 Task: Search one way flight ticket for 2 adults, 4 children and 1 infant on lap in business from Arcata/eureka: California Redwood Coast-humboldt County Airport to Rock Springs: Southwest Wyoming Regional Airport (rock Springs Sweetwater County Airport) on 8-5-2023. Choice of flights is United. Number of bags: 8 checked bags. Price is upto 20000. Outbound departure time preference is 7:00.
Action: Mouse moved to (316, 137)
Screenshot: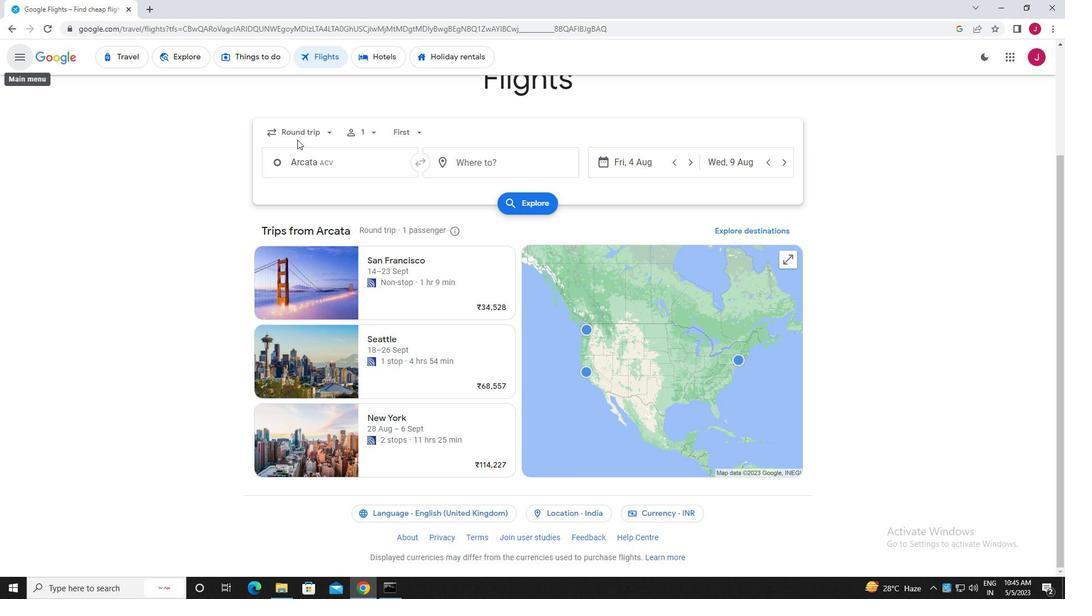 
Action: Mouse pressed left at (316, 137)
Screenshot: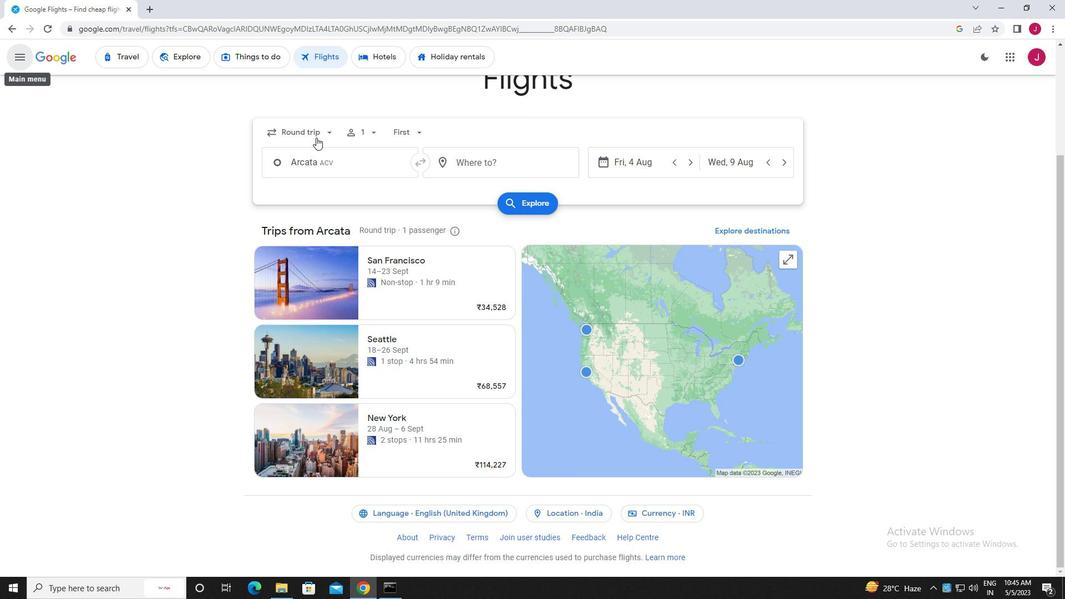 
Action: Mouse moved to (311, 180)
Screenshot: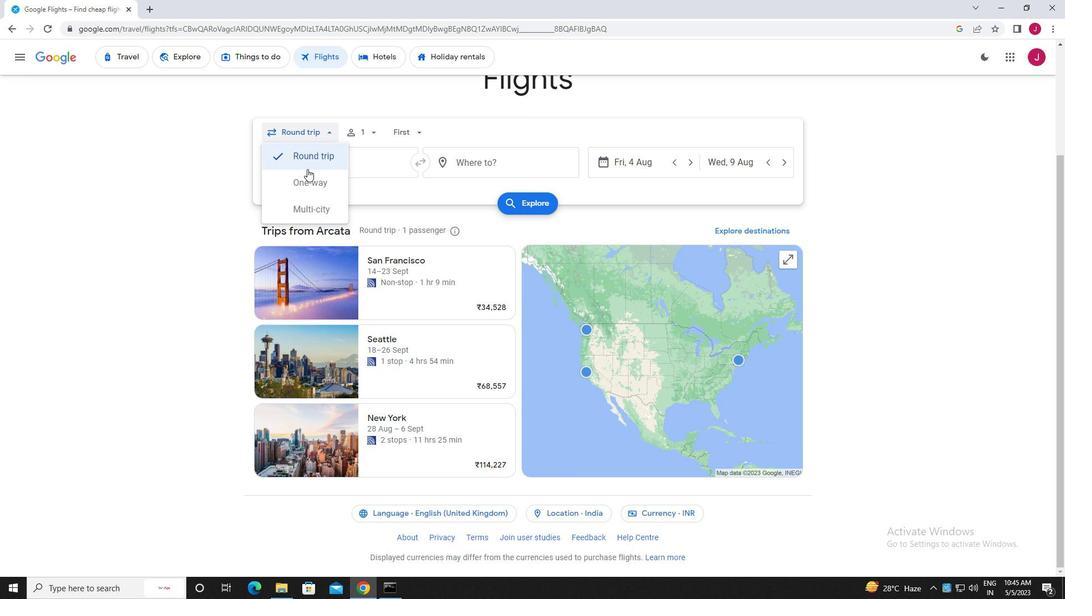 
Action: Mouse pressed left at (311, 180)
Screenshot: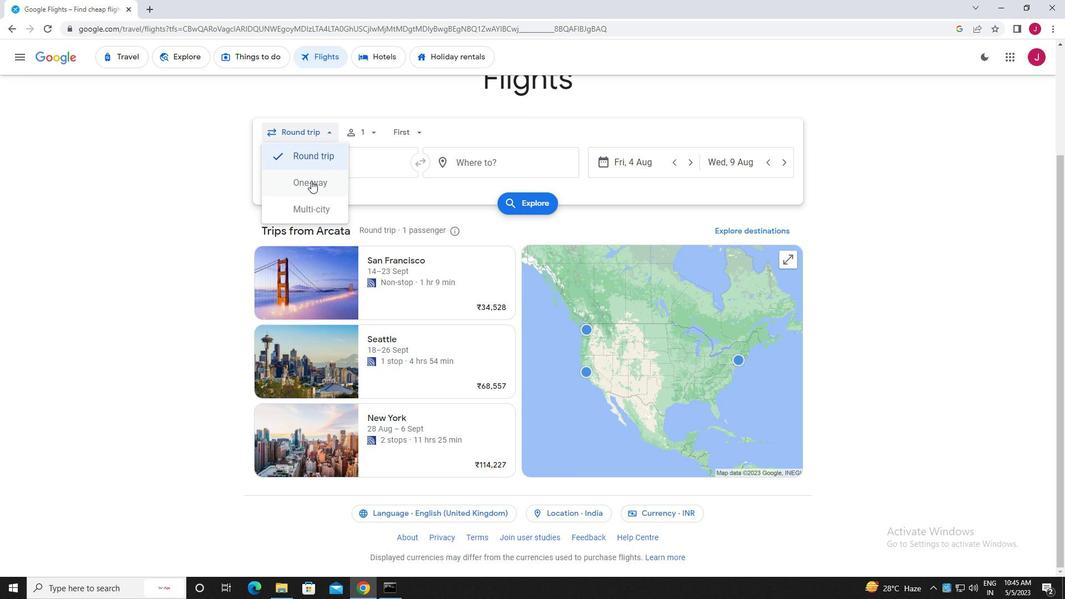 
Action: Mouse moved to (364, 135)
Screenshot: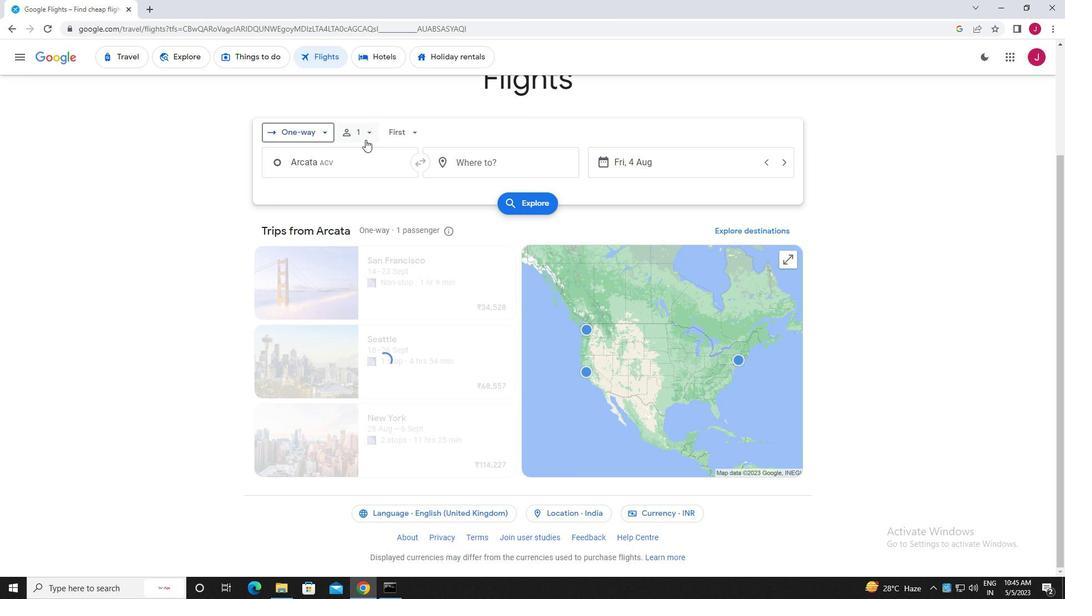 
Action: Mouse pressed left at (364, 135)
Screenshot: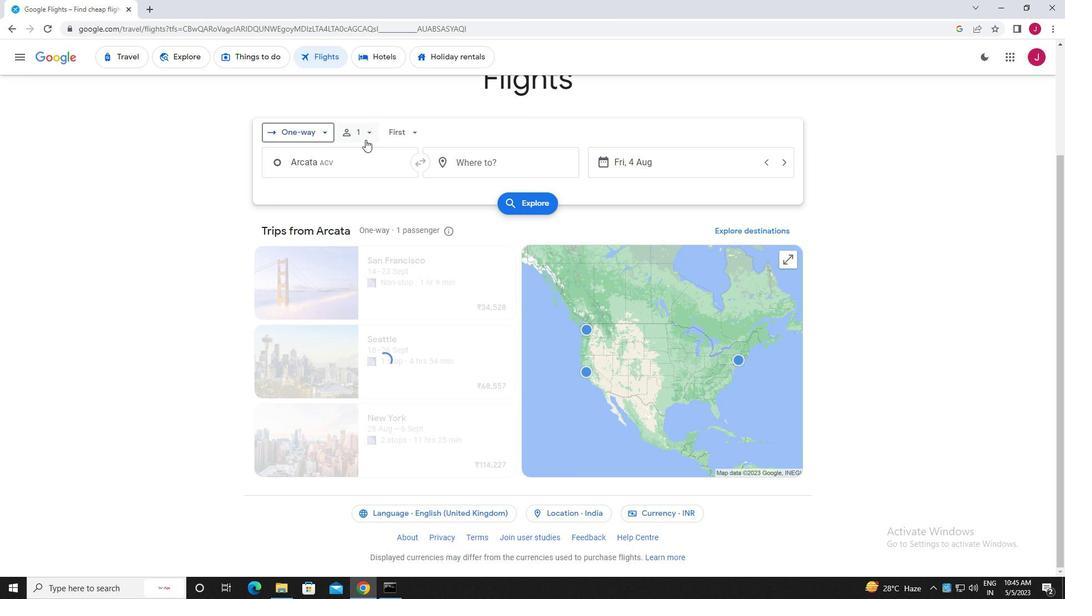 
Action: Mouse moved to (453, 160)
Screenshot: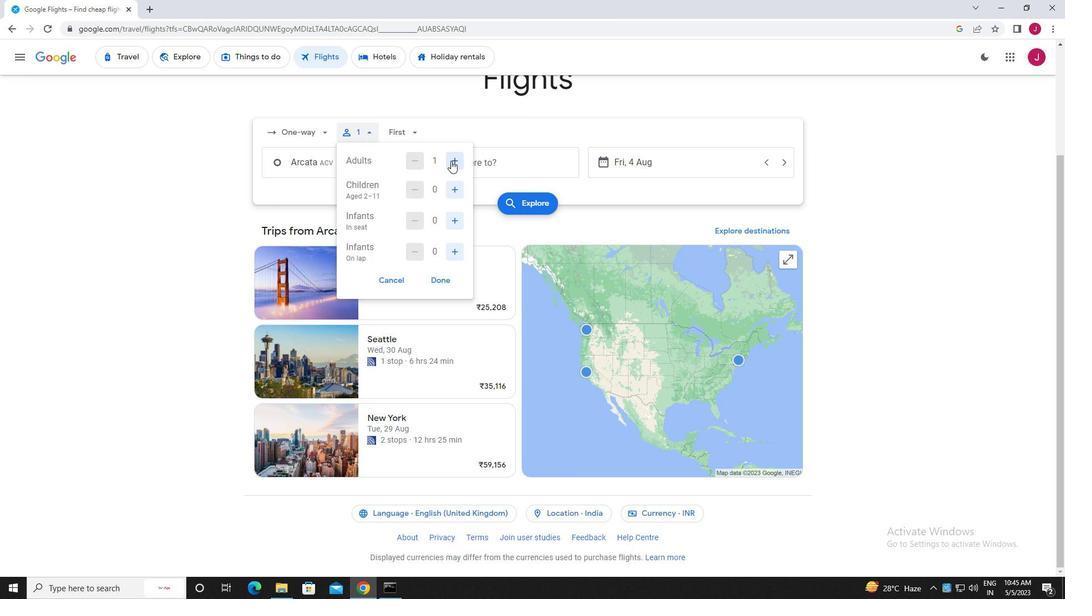 
Action: Mouse pressed left at (453, 160)
Screenshot: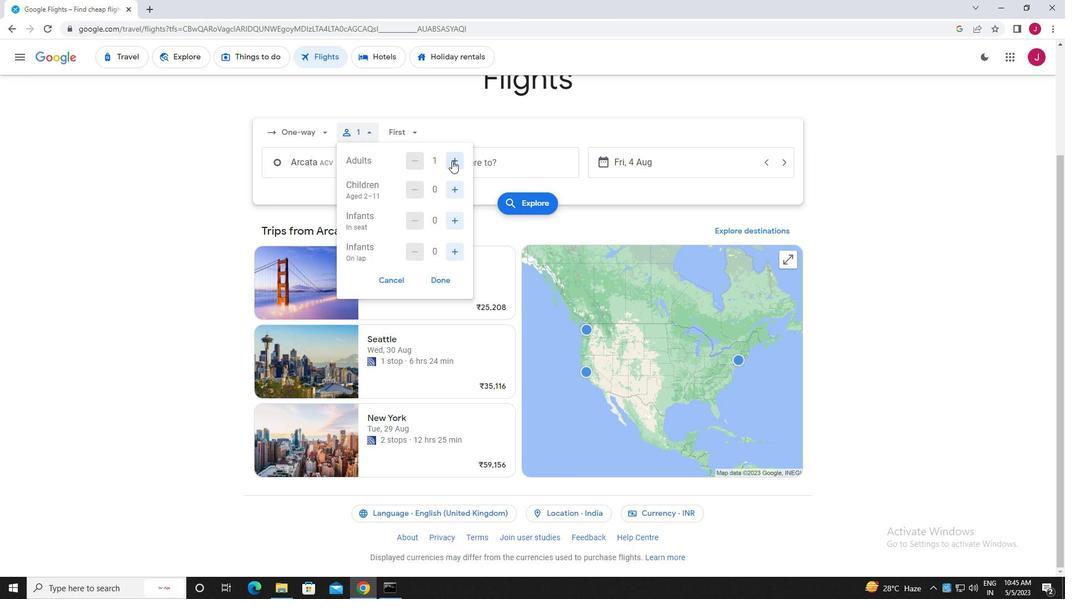 
Action: Mouse moved to (456, 187)
Screenshot: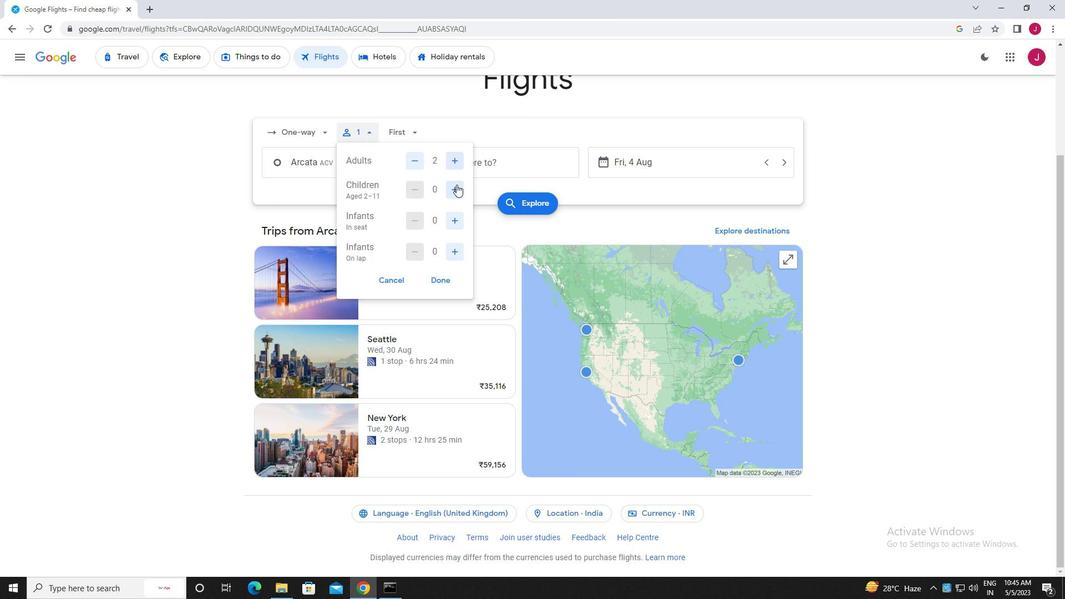 
Action: Mouse pressed left at (456, 187)
Screenshot: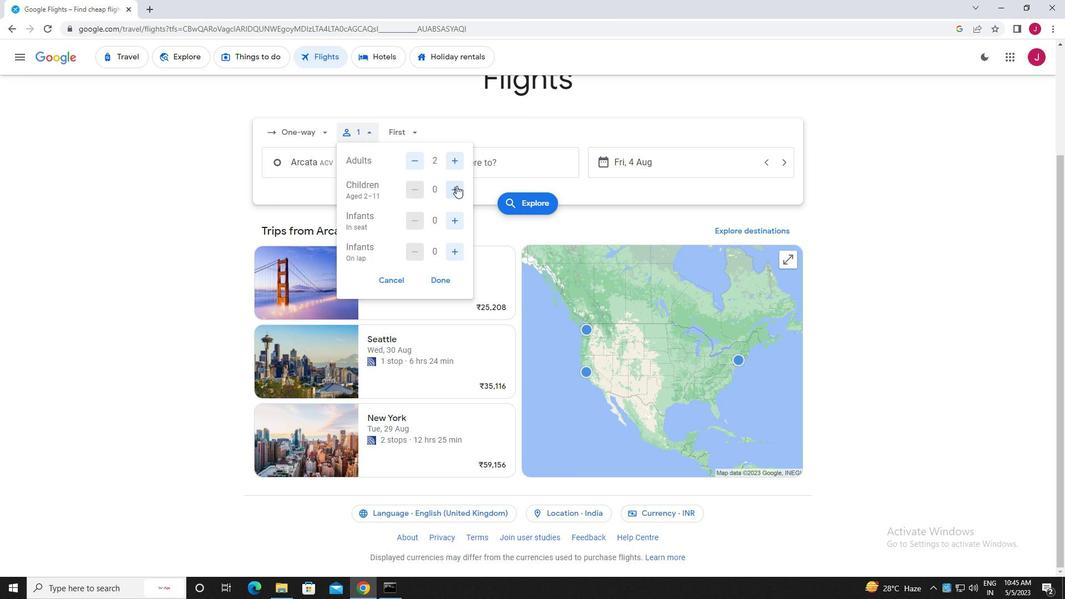 
Action: Mouse pressed left at (456, 187)
Screenshot: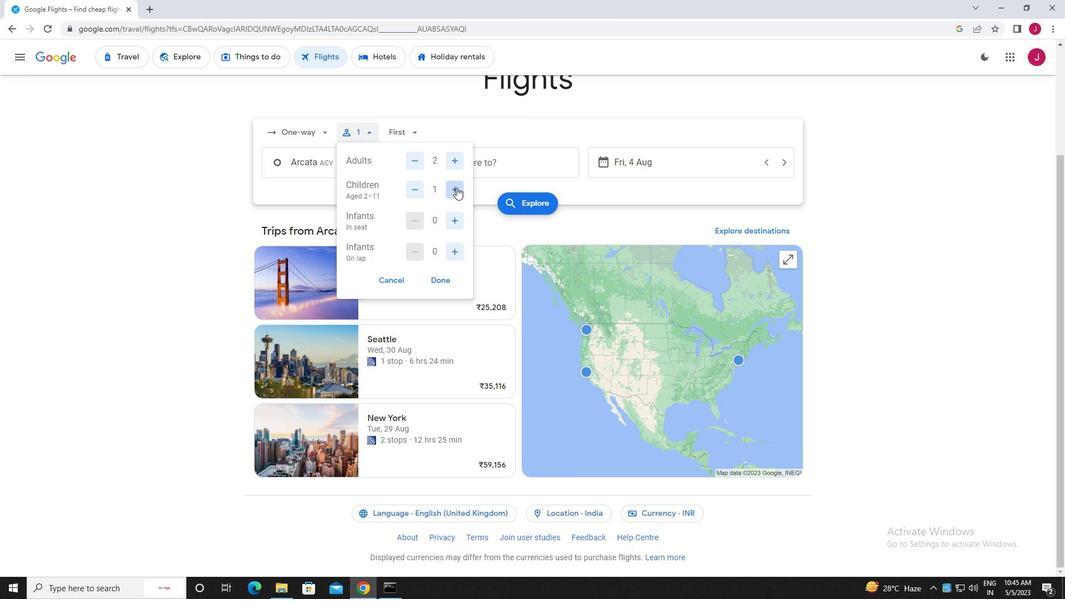 
Action: Mouse pressed left at (456, 187)
Screenshot: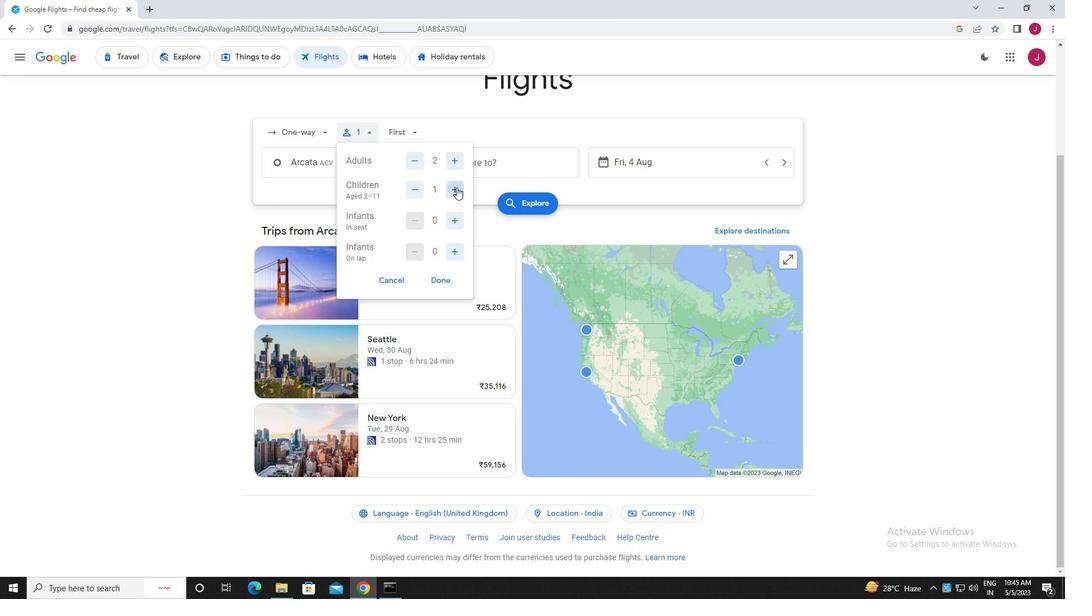 
Action: Mouse pressed left at (456, 187)
Screenshot: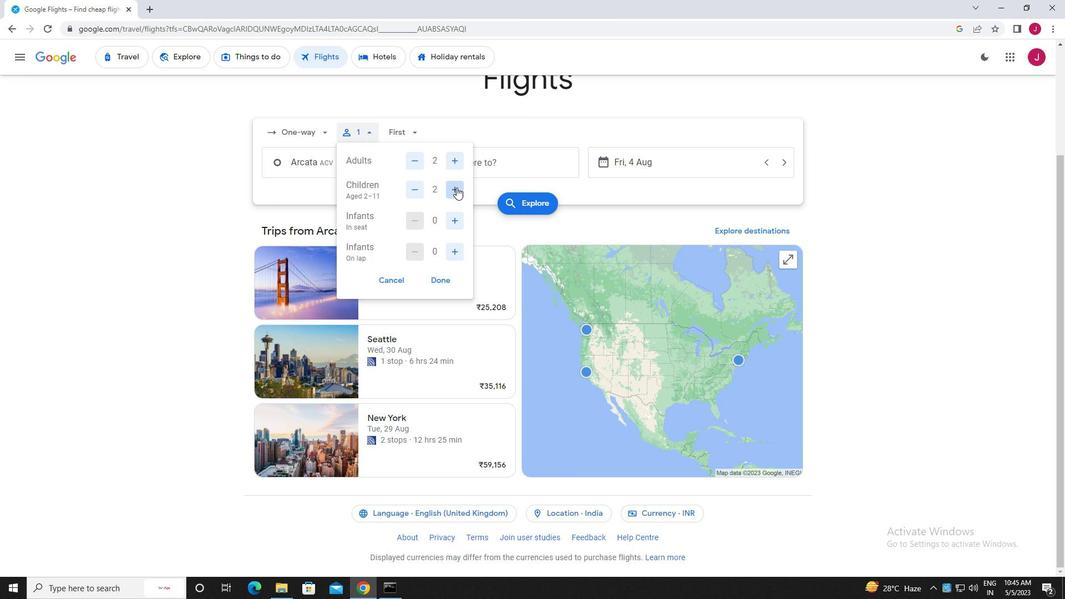 
Action: Mouse moved to (449, 252)
Screenshot: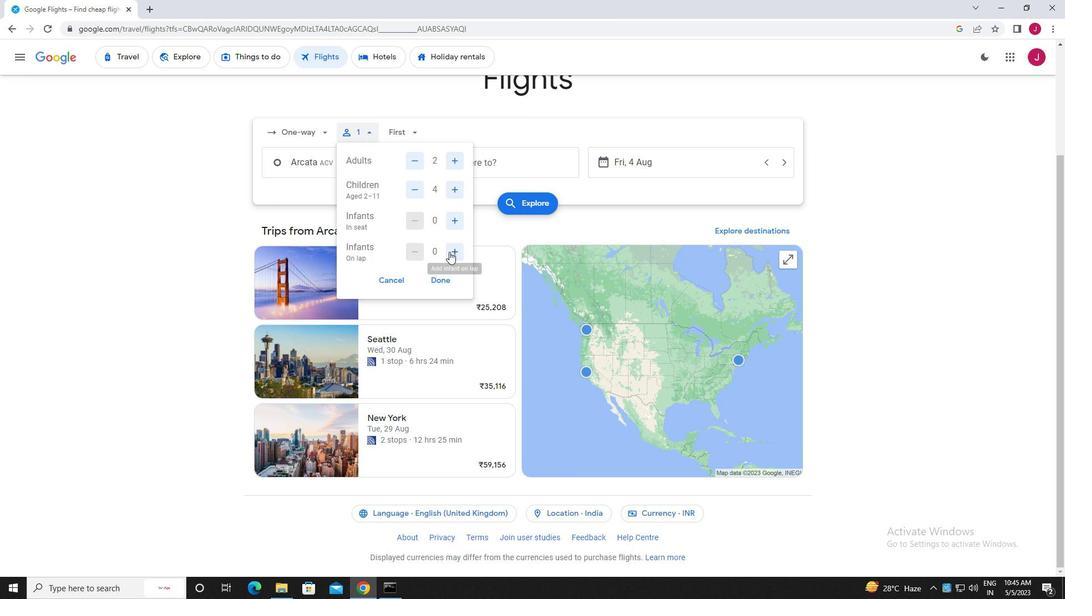 
Action: Mouse pressed left at (449, 252)
Screenshot: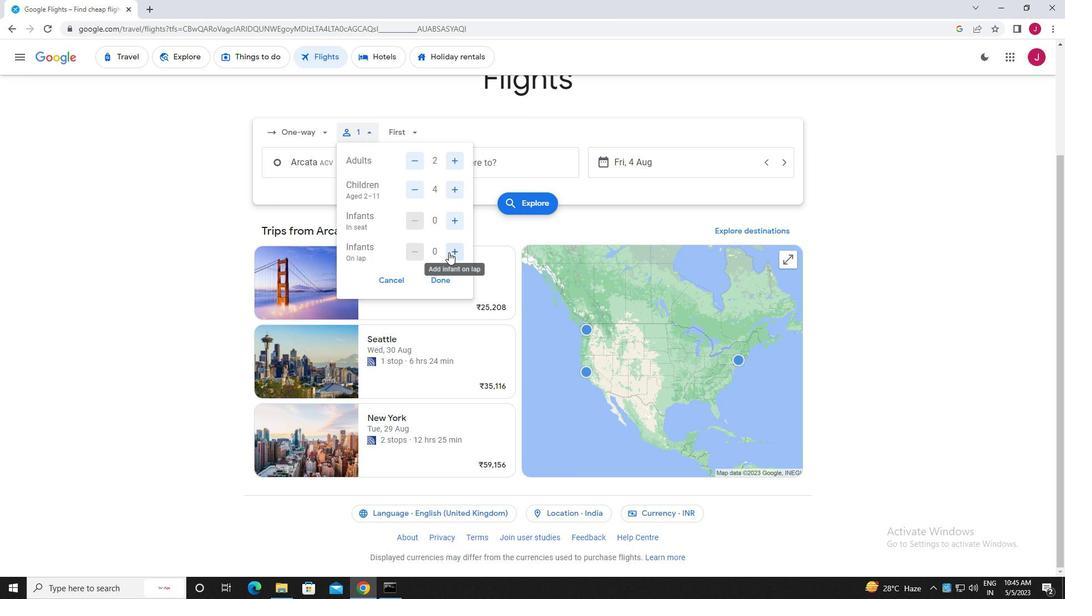 
Action: Mouse moved to (445, 281)
Screenshot: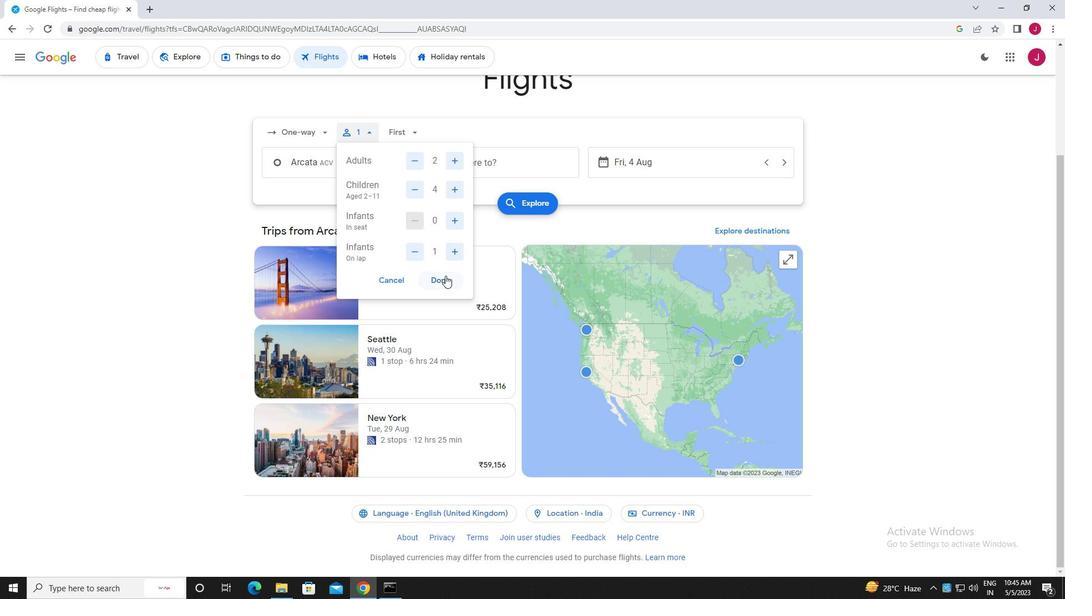 
Action: Mouse pressed left at (445, 281)
Screenshot: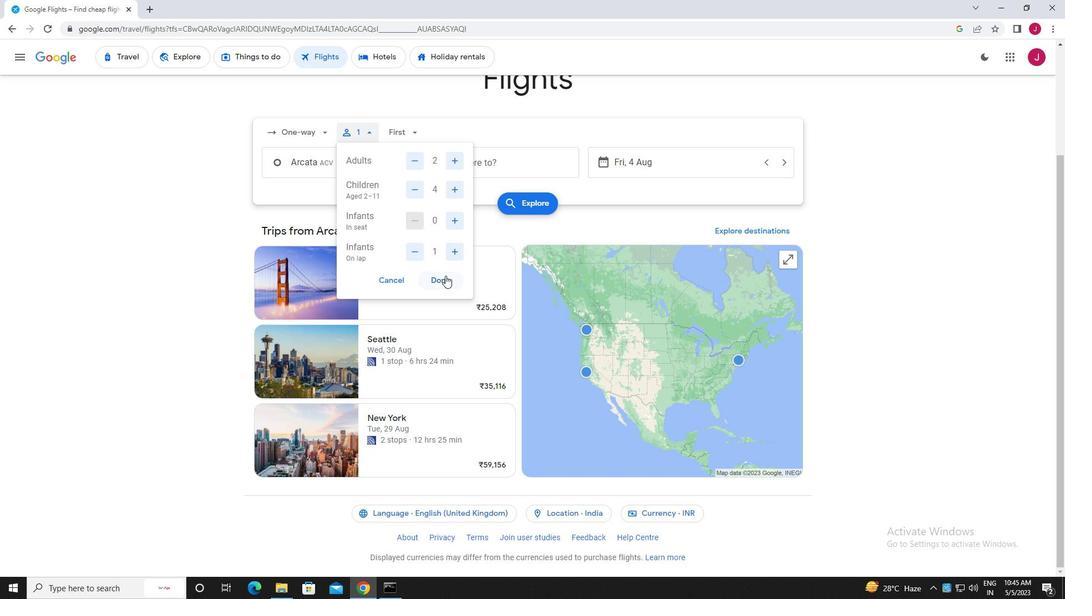 
Action: Mouse moved to (415, 129)
Screenshot: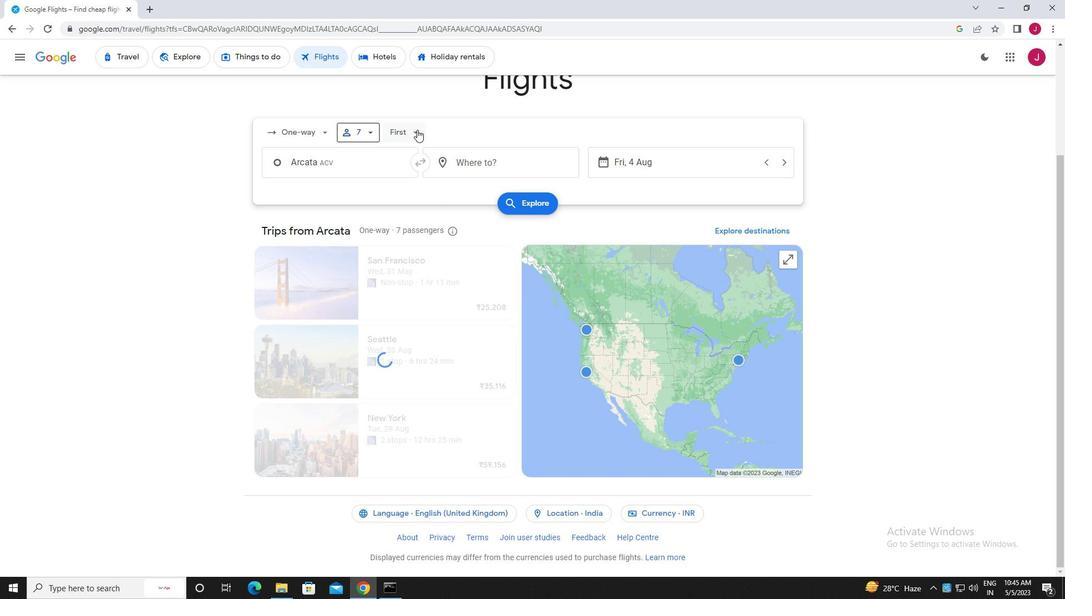 
Action: Mouse pressed left at (415, 129)
Screenshot: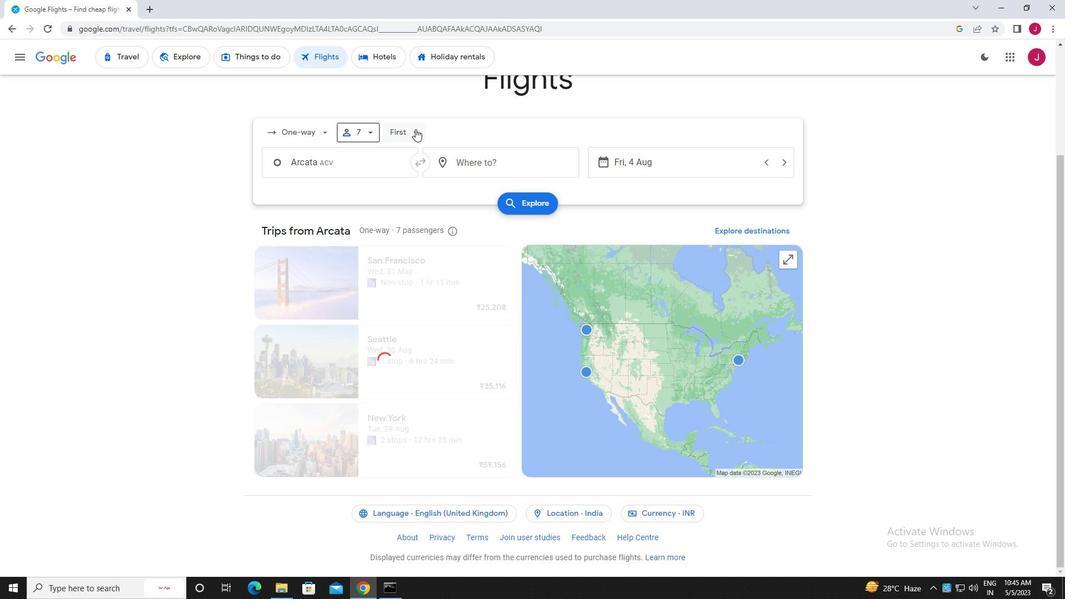 
Action: Mouse moved to (426, 210)
Screenshot: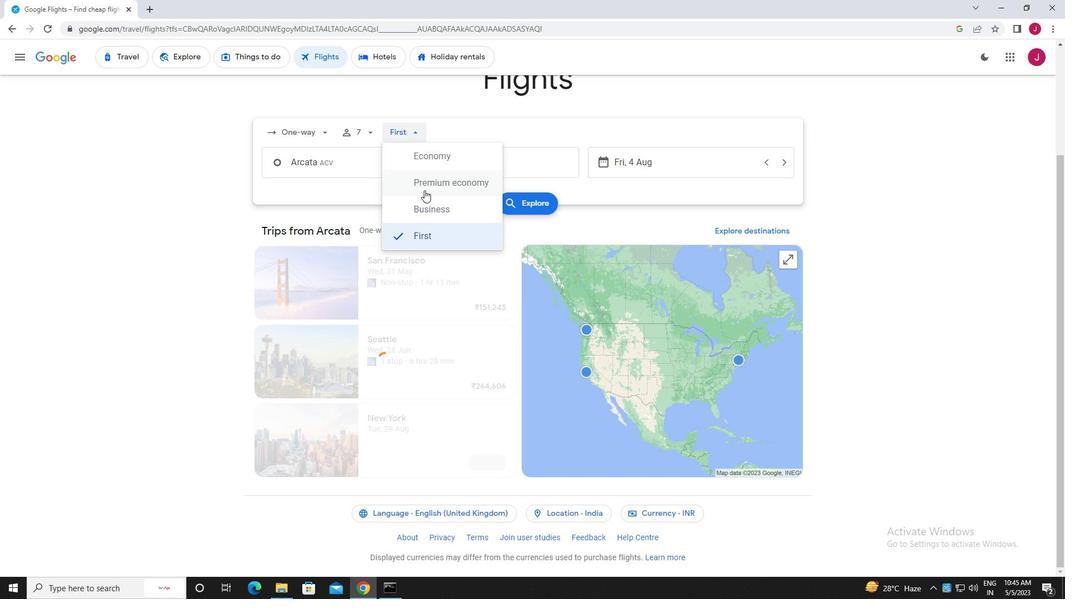 
Action: Mouse pressed left at (426, 210)
Screenshot: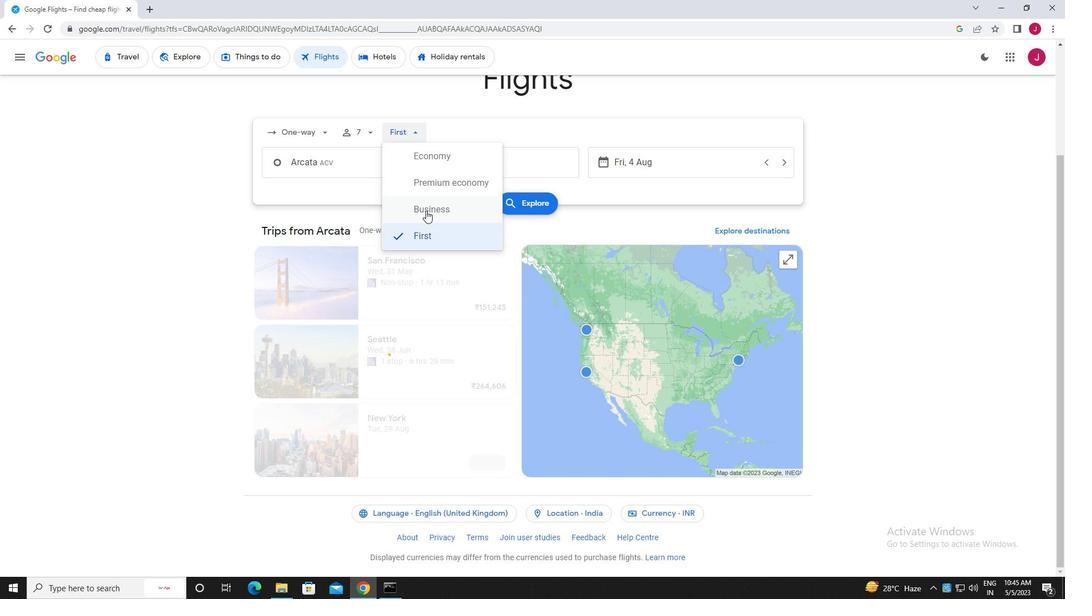 
Action: Mouse moved to (346, 167)
Screenshot: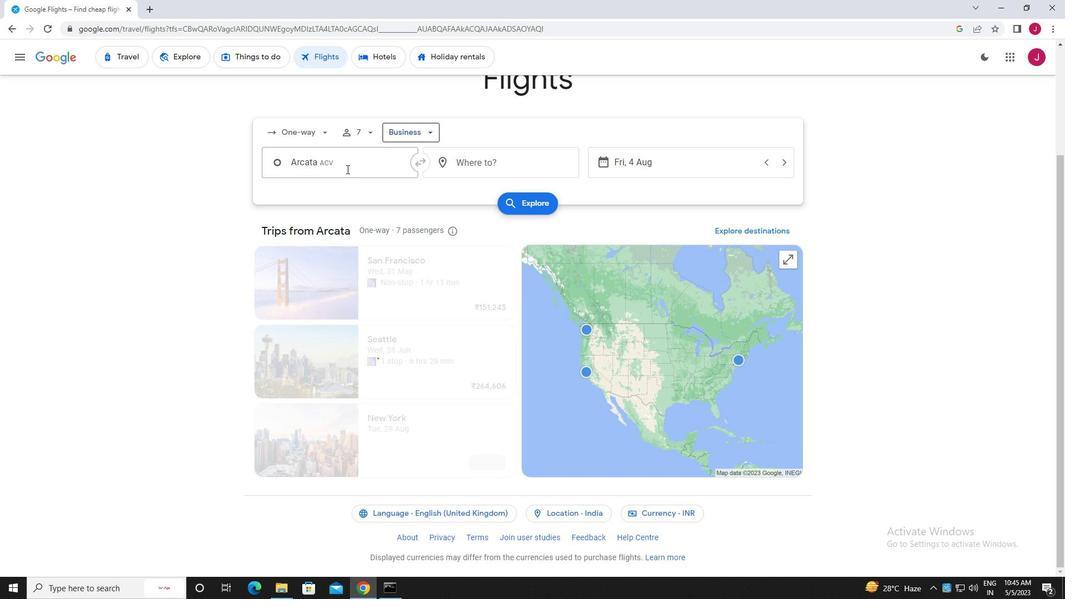 
Action: Mouse pressed left at (346, 167)
Screenshot: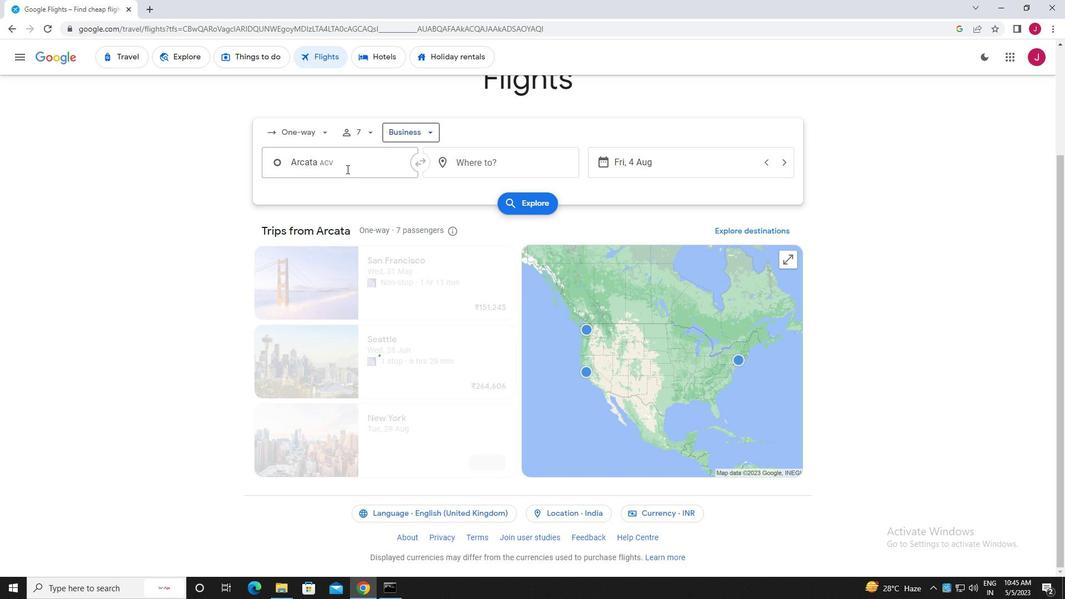 
Action: Mouse moved to (346, 167)
Screenshot: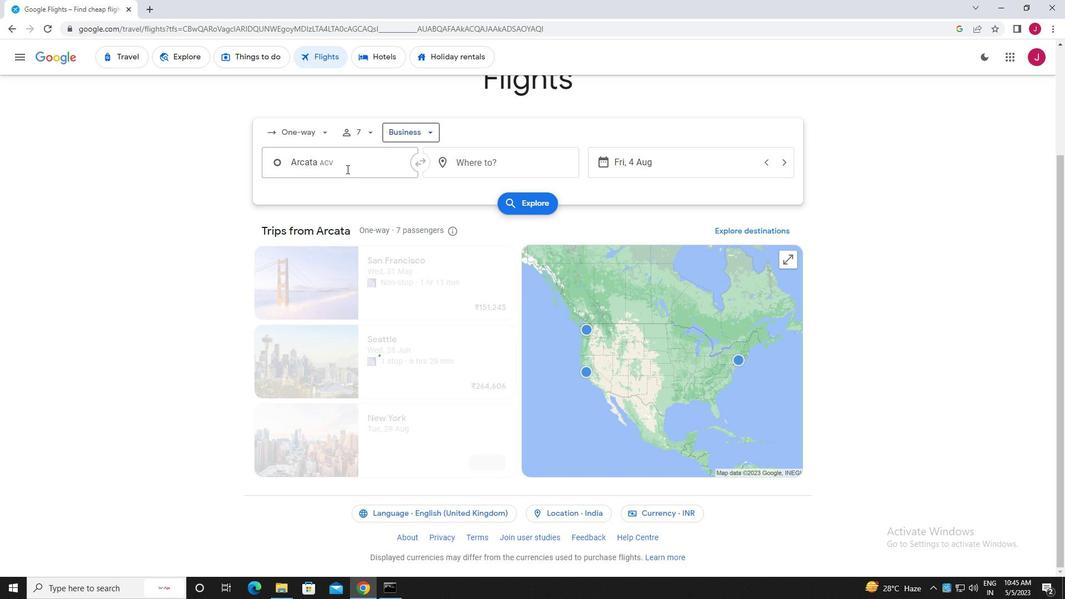 
Action: Key pressed california
Screenshot: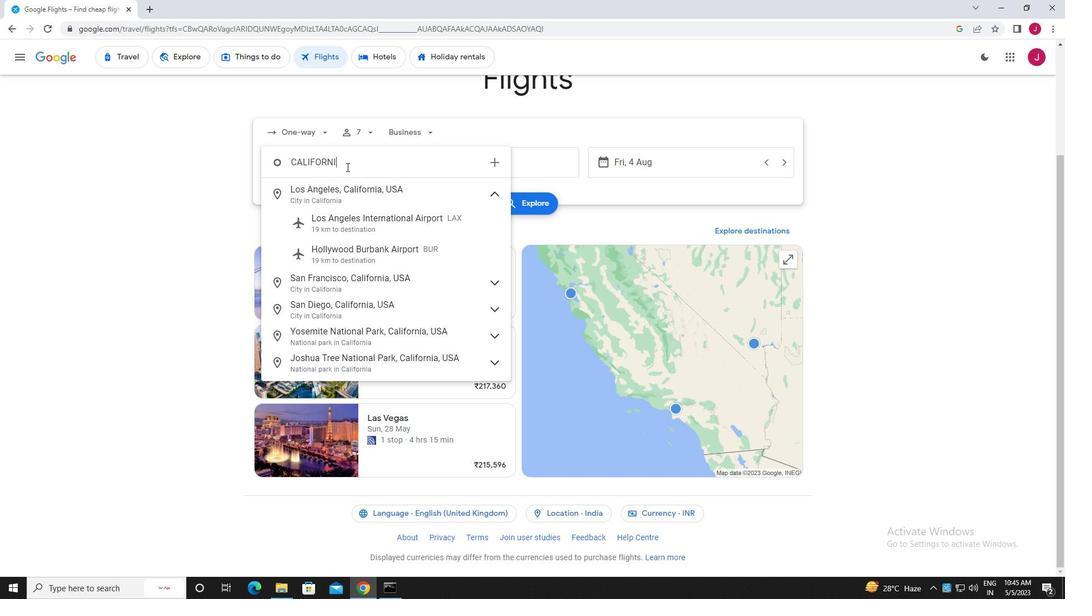 
Action: Mouse moved to (347, 208)
Screenshot: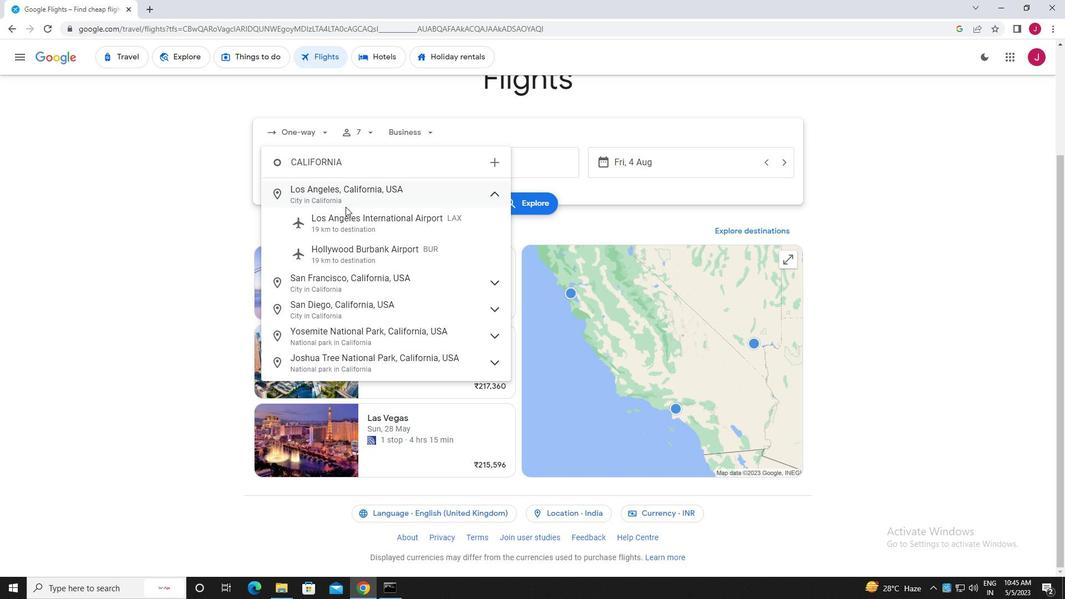 
Action: Key pressed <Key.space>
Screenshot: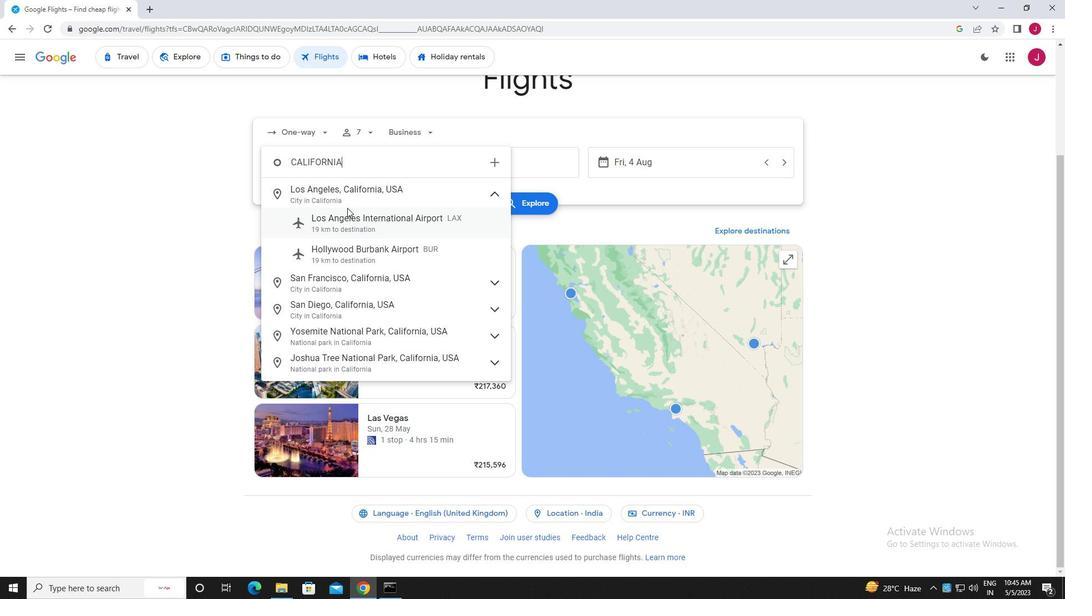 
Action: Mouse moved to (347, 208)
Screenshot: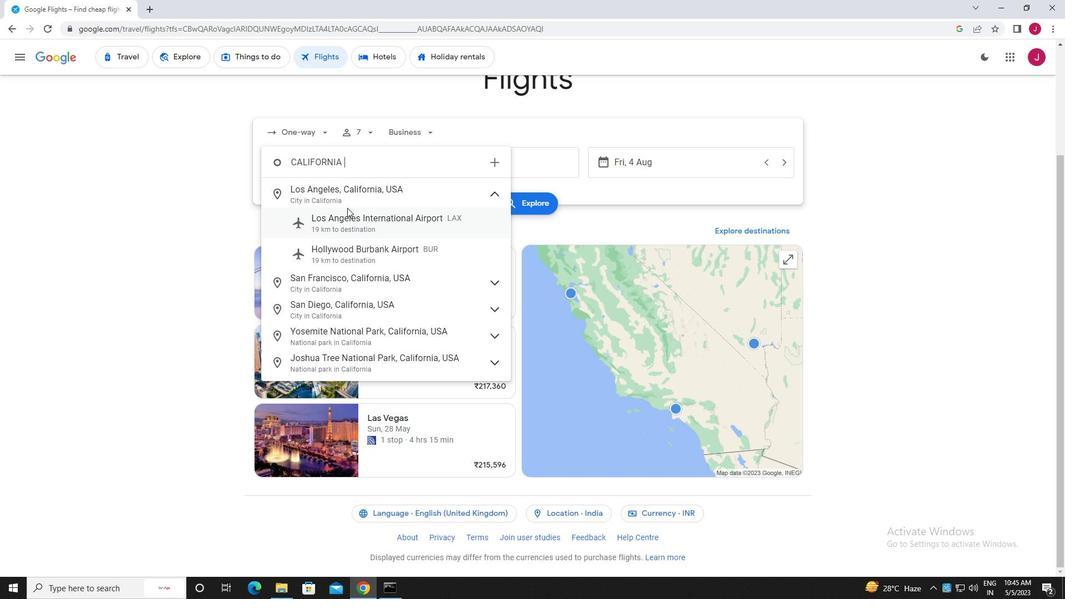 
Action: Key pressed red
Screenshot: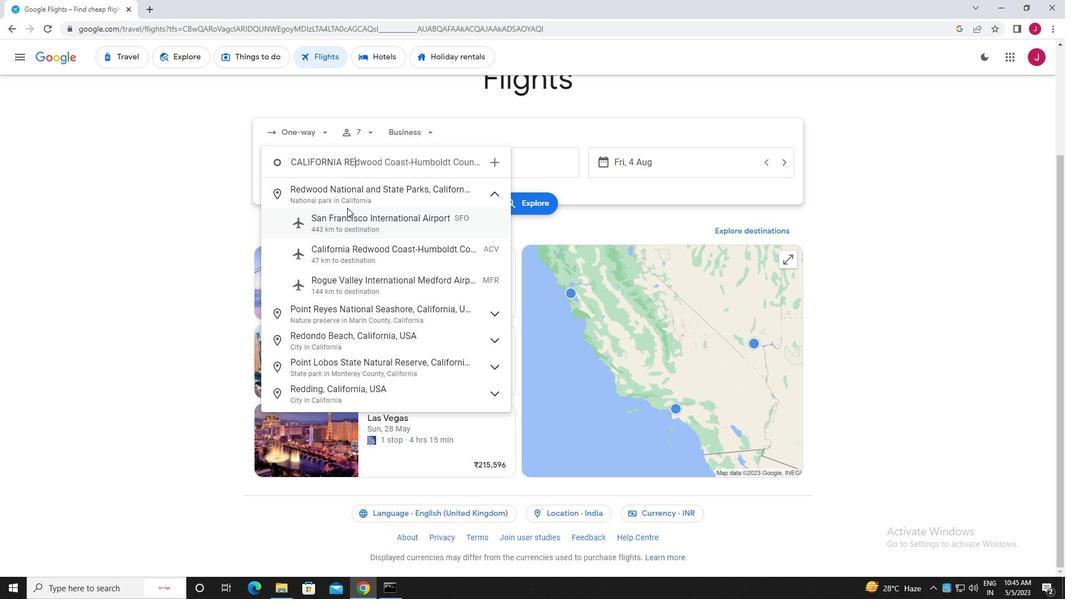 
Action: Mouse moved to (395, 253)
Screenshot: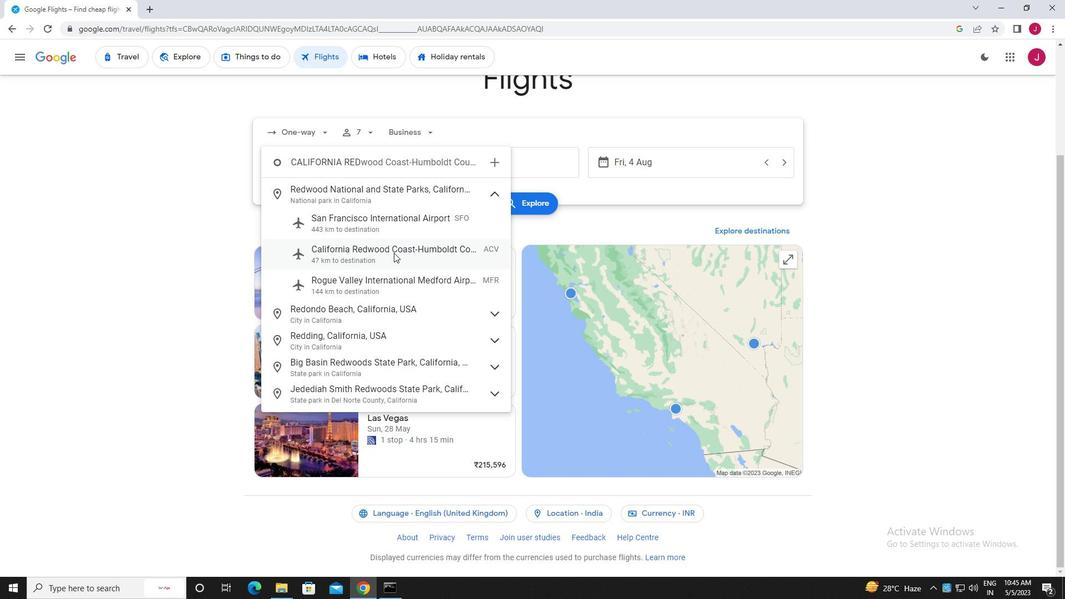 
Action: Mouse pressed left at (395, 253)
Screenshot: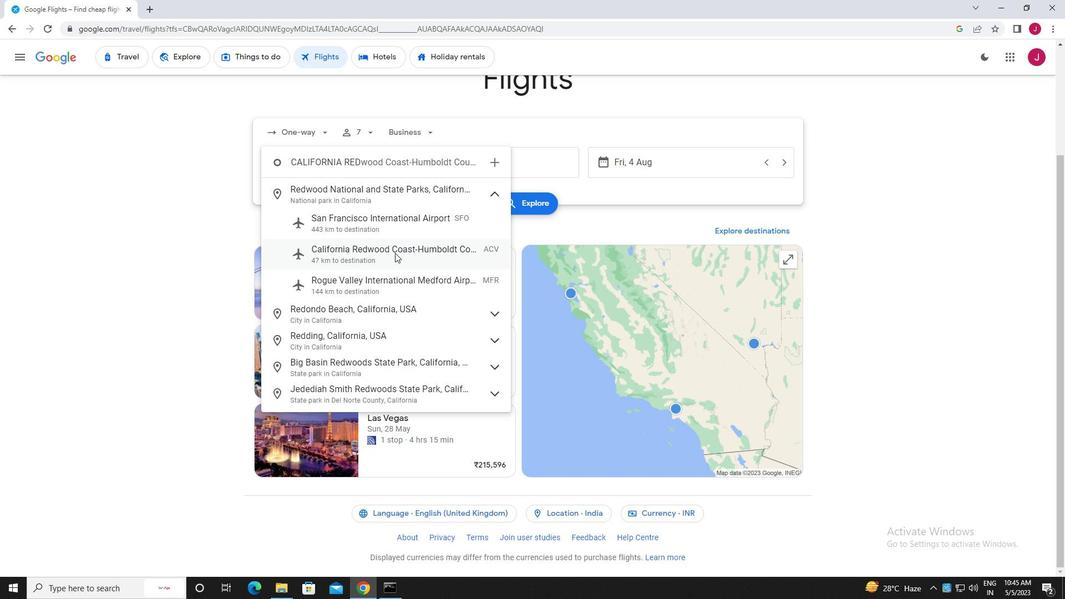 
Action: Mouse moved to (535, 168)
Screenshot: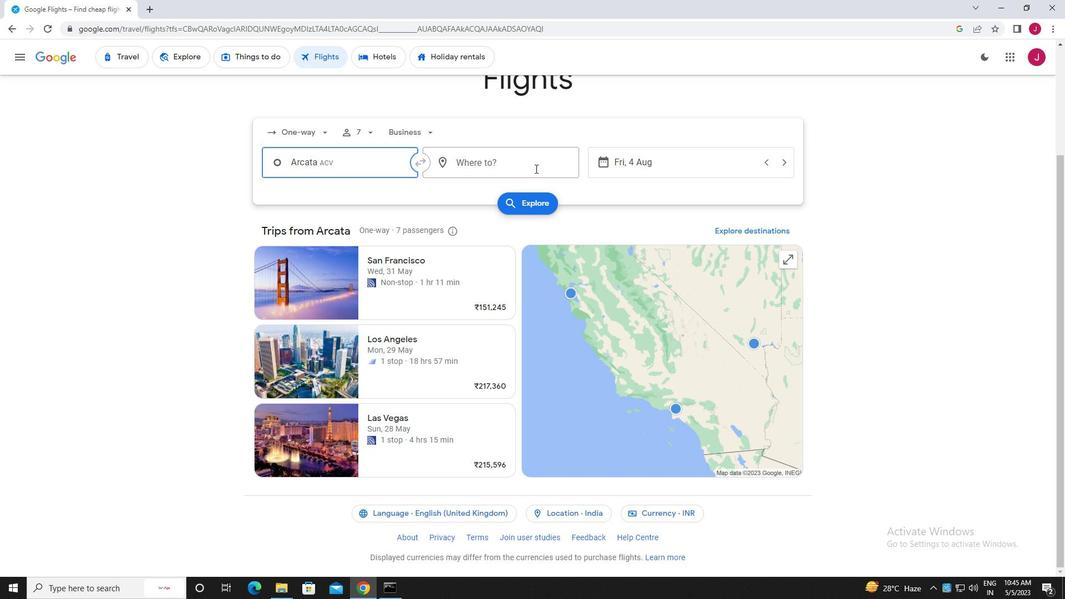 
Action: Mouse pressed left at (535, 168)
Screenshot: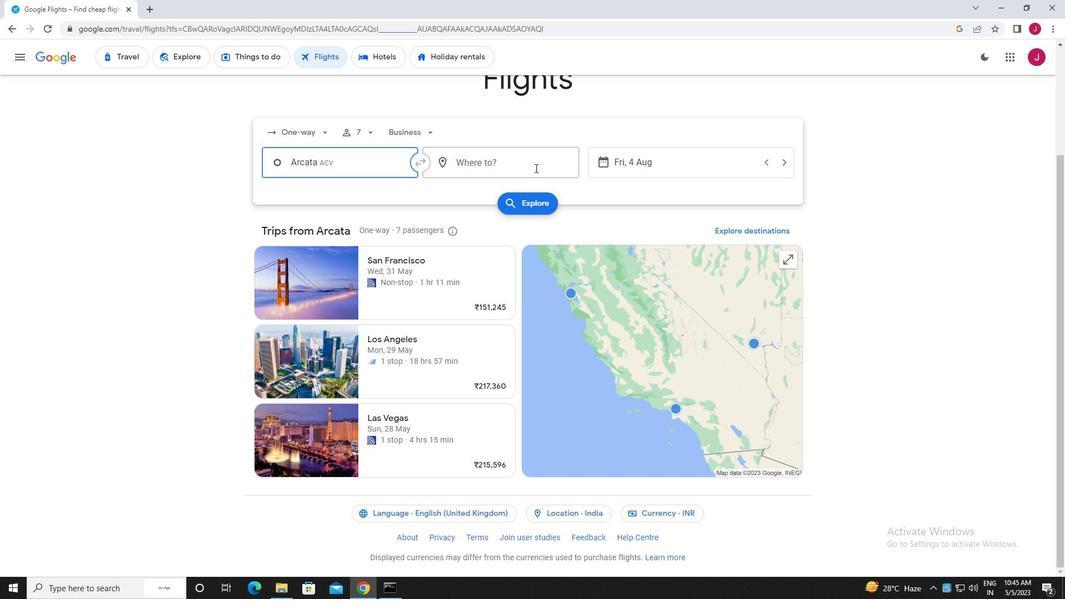 
Action: Key pressed southwest<Key.space>wy
Screenshot: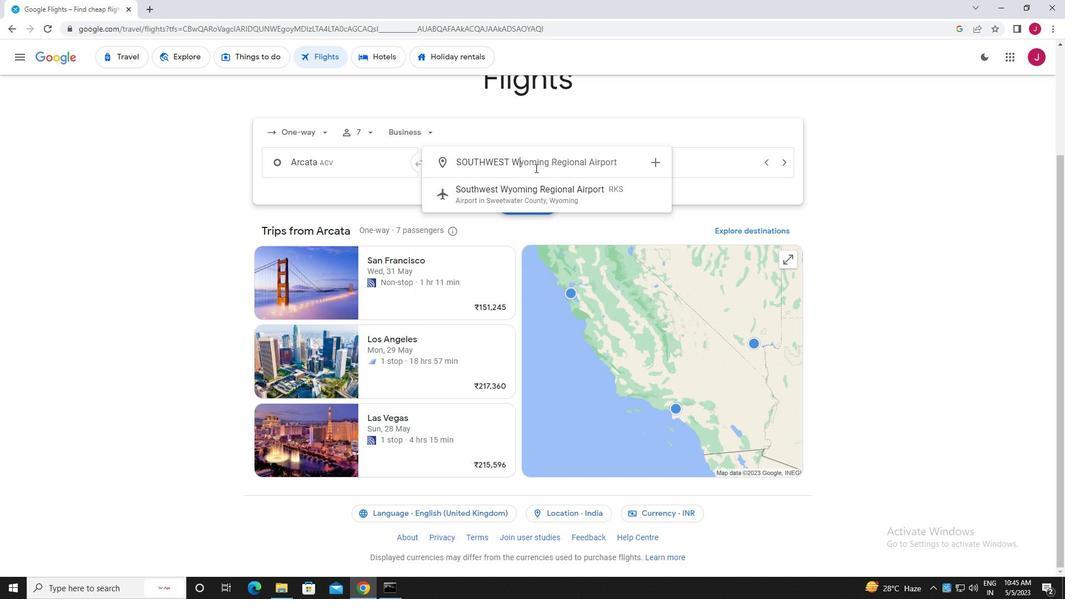 
Action: Mouse moved to (547, 192)
Screenshot: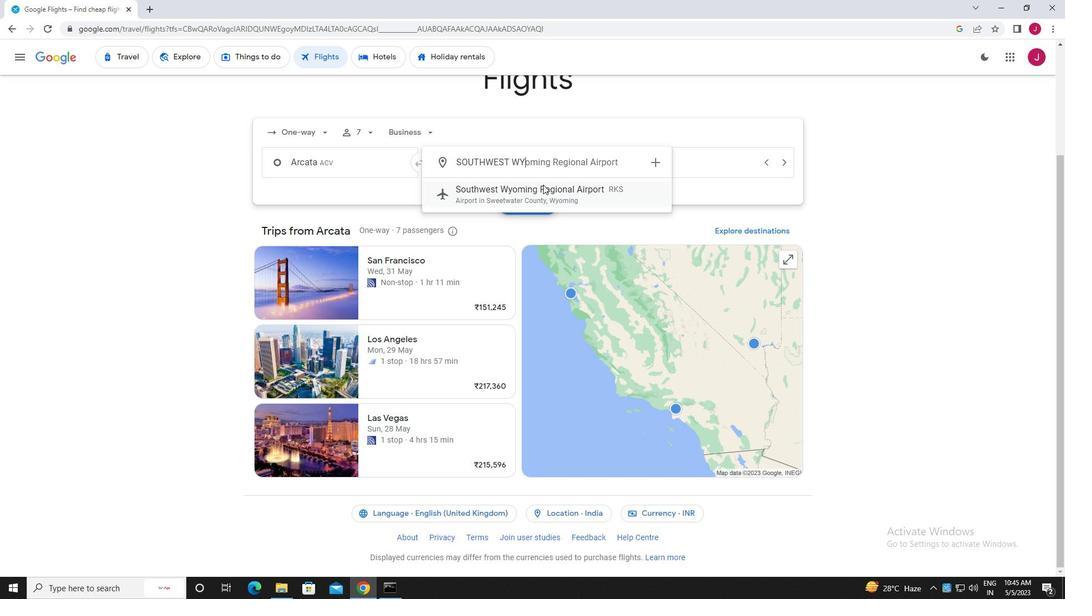
Action: Mouse pressed left at (547, 192)
Screenshot: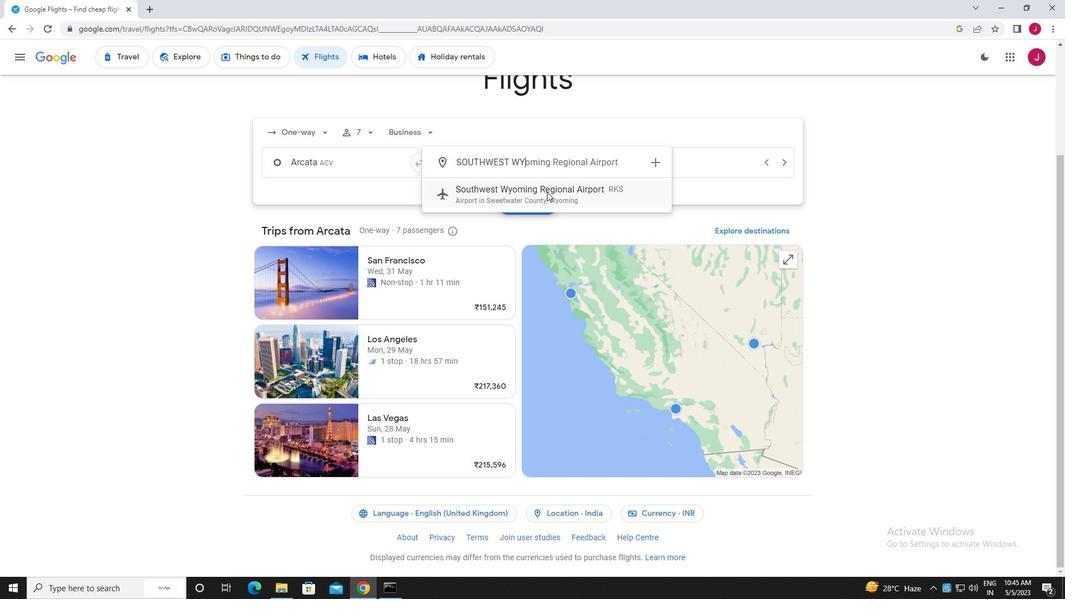 
Action: Mouse moved to (649, 161)
Screenshot: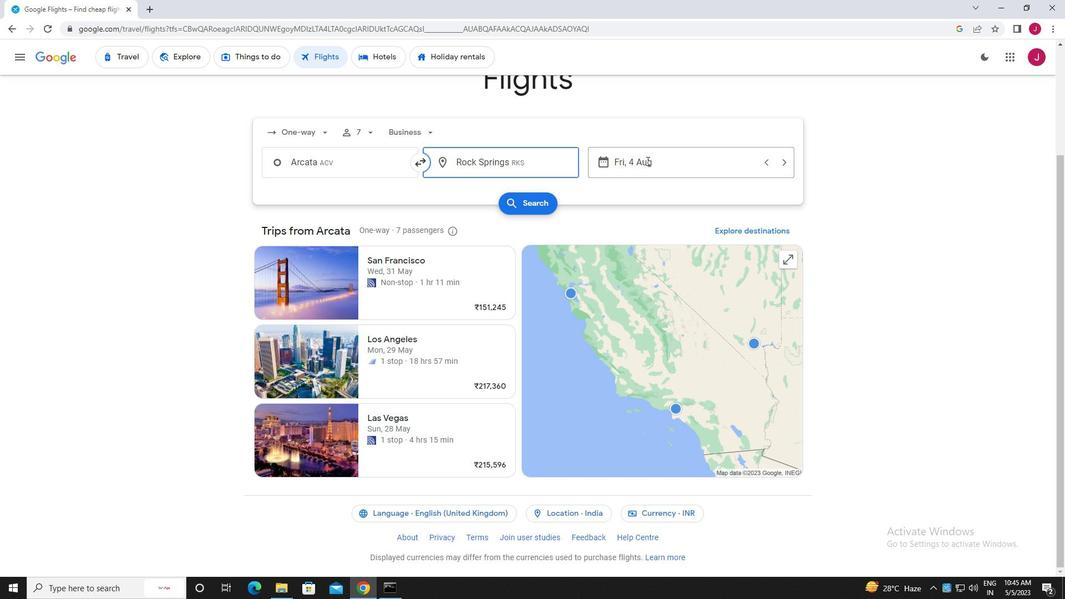 
Action: Mouse pressed left at (649, 161)
Screenshot: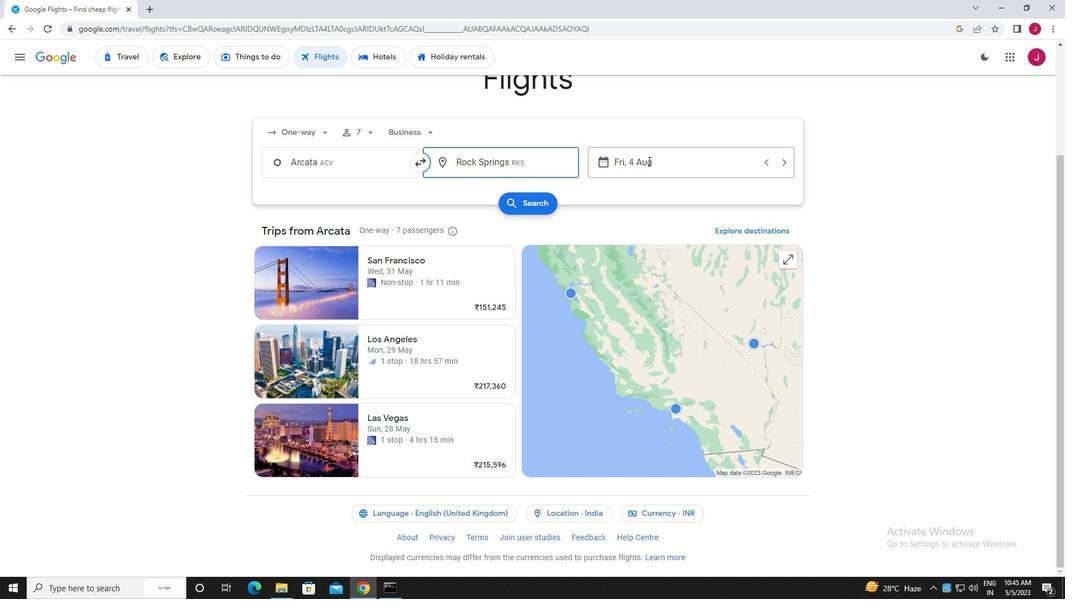 
Action: Mouse moved to (561, 248)
Screenshot: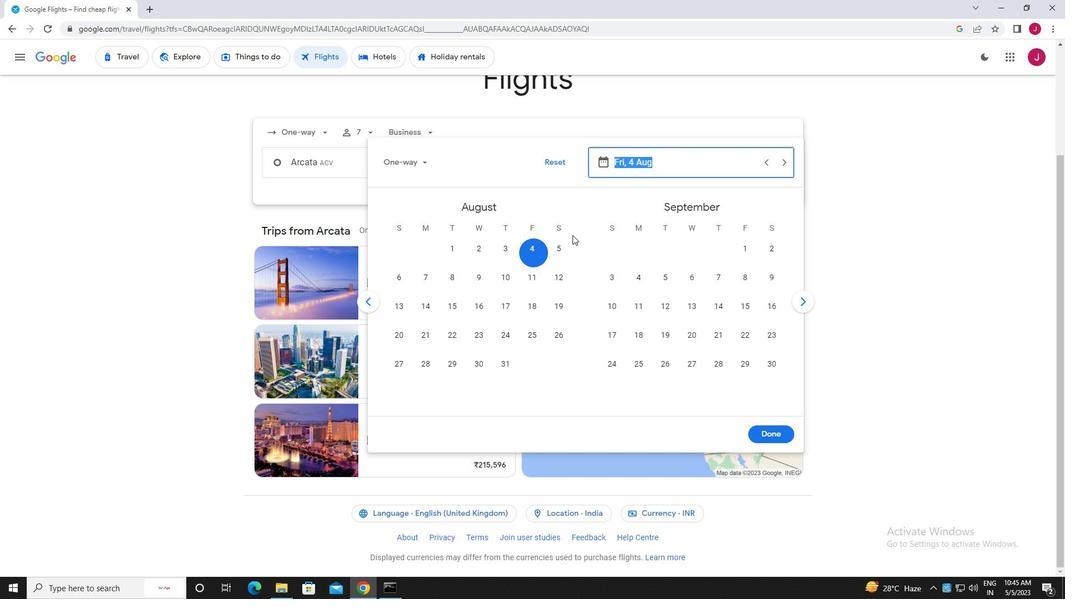 
Action: Mouse pressed left at (561, 248)
Screenshot: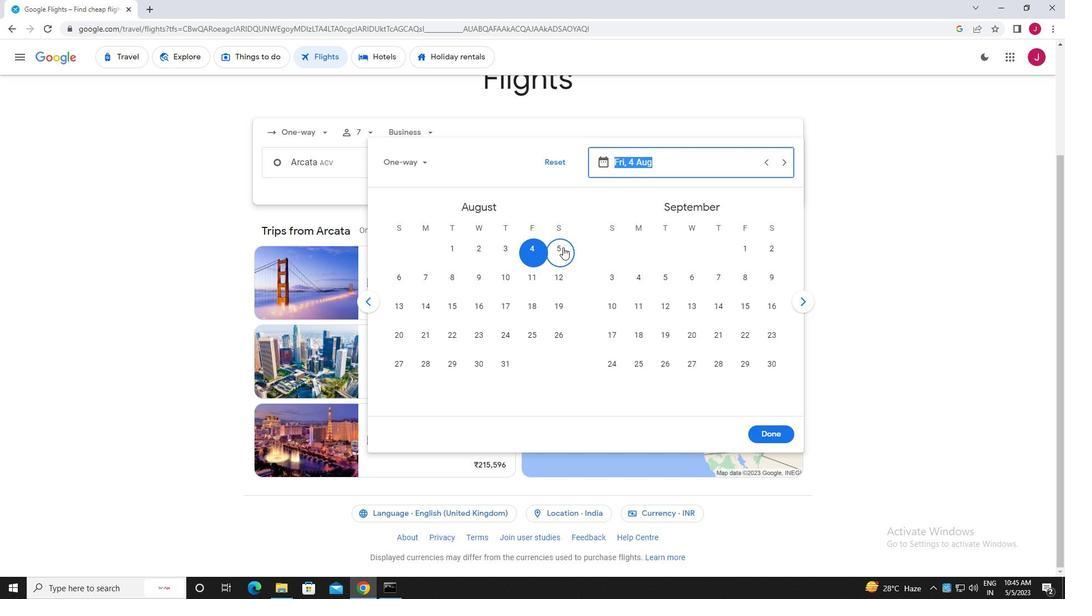 
Action: Mouse moved to (764, 431)
Screenshot: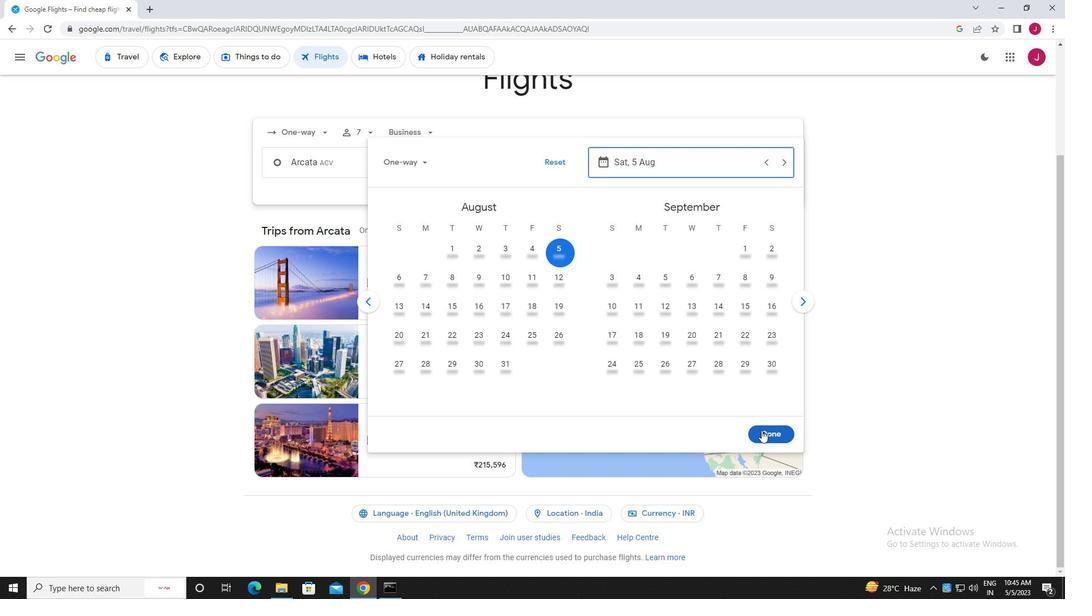 
Action: Mouse pressed left at (764, 431)
Screenshot: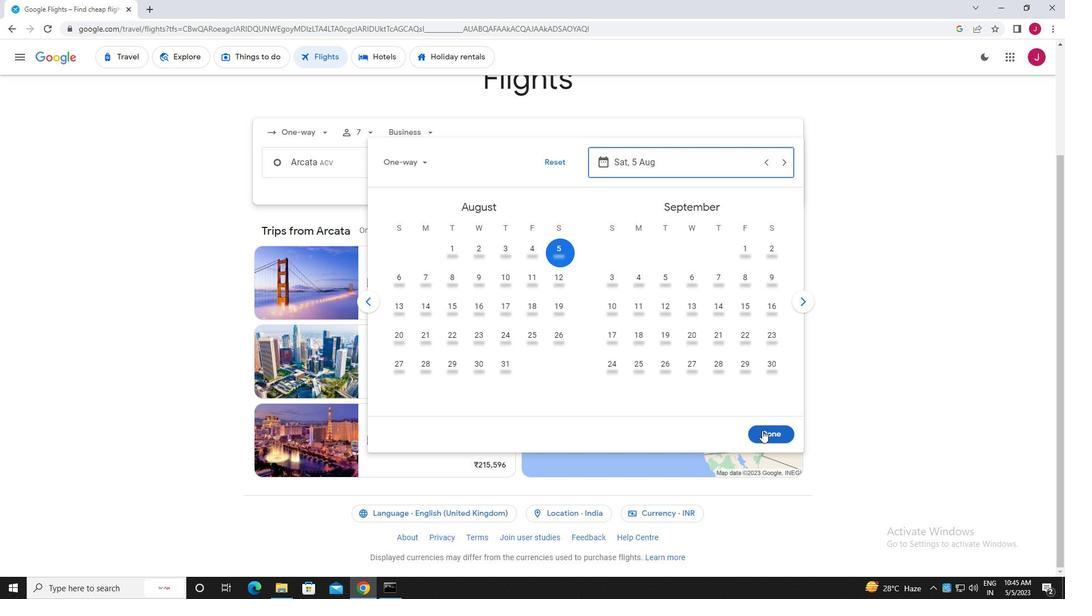 
Action: Mouse moved to (539, 203)
Screenshot: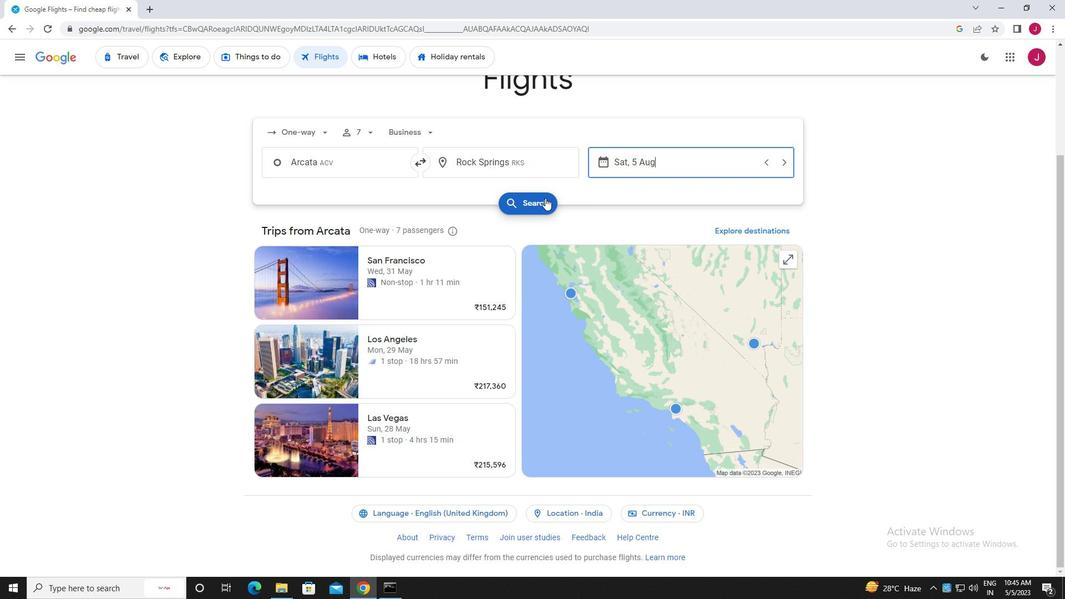 
Action: Mouse pressed left at (539, 203)
Screenshot: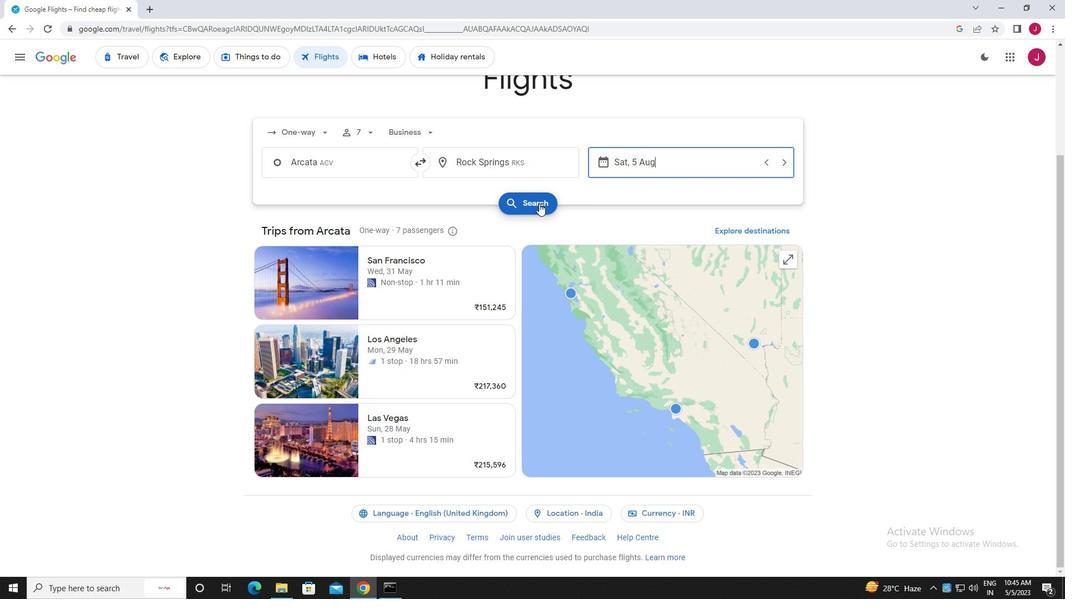 
Action: Mouse moved to (284, 159)
Screenshot: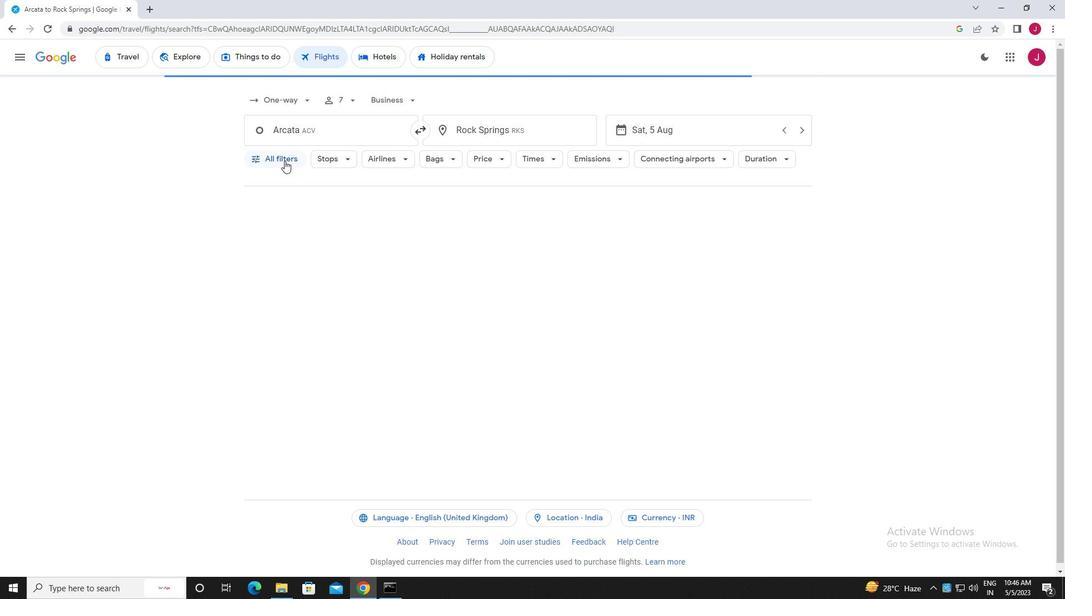 
Action: Mouse pressed left at (284, 159)
Screenshot: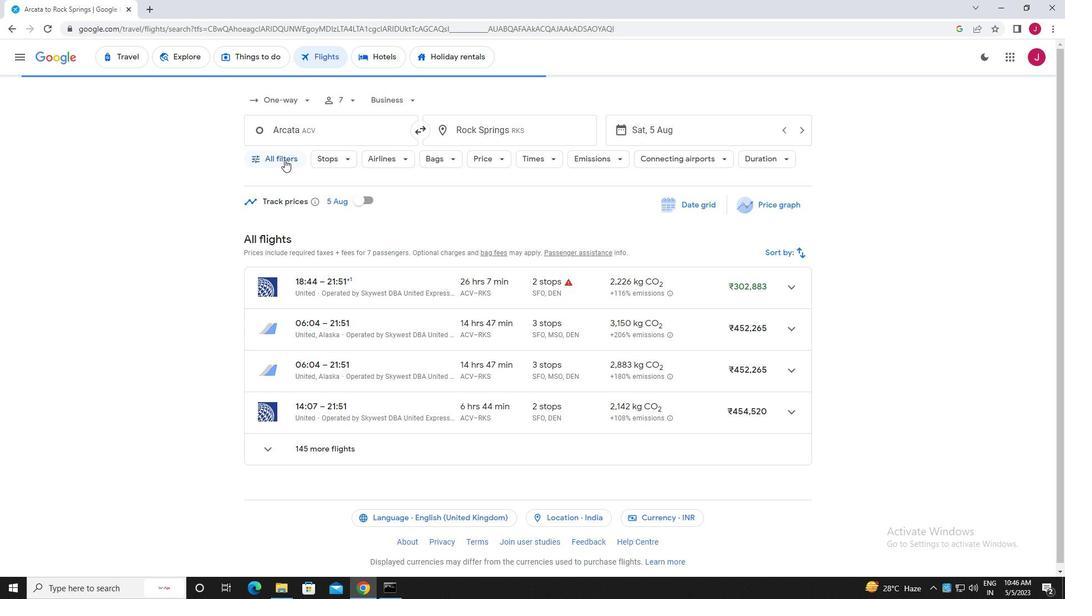 
Action: Mouse moved to (335, 212)
Screenshot: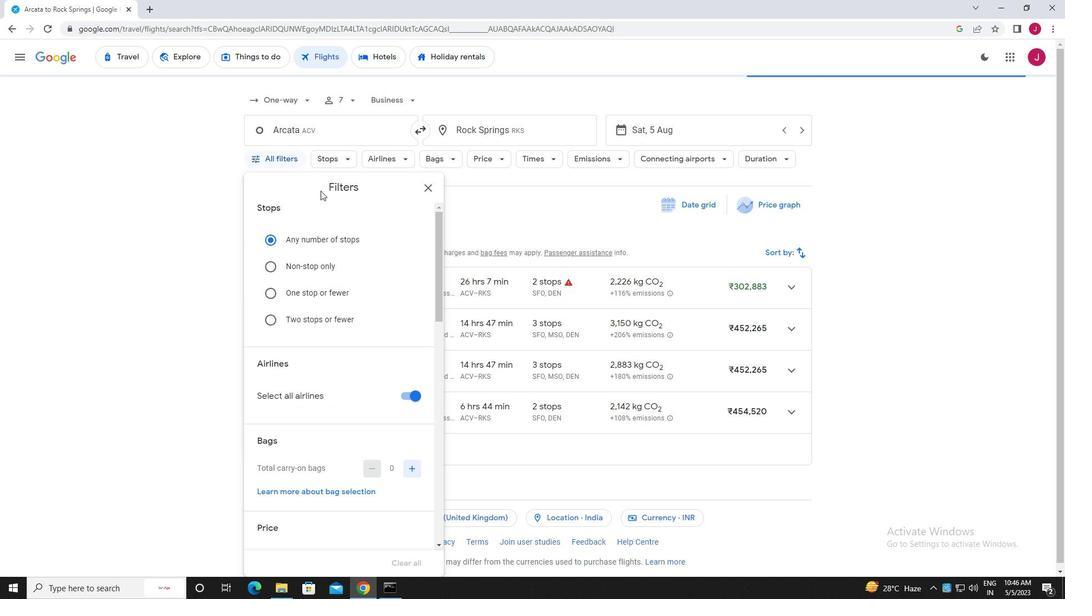 
Action: Mouse scrolled (335, 211) with delta (0, 0)
Screenshot: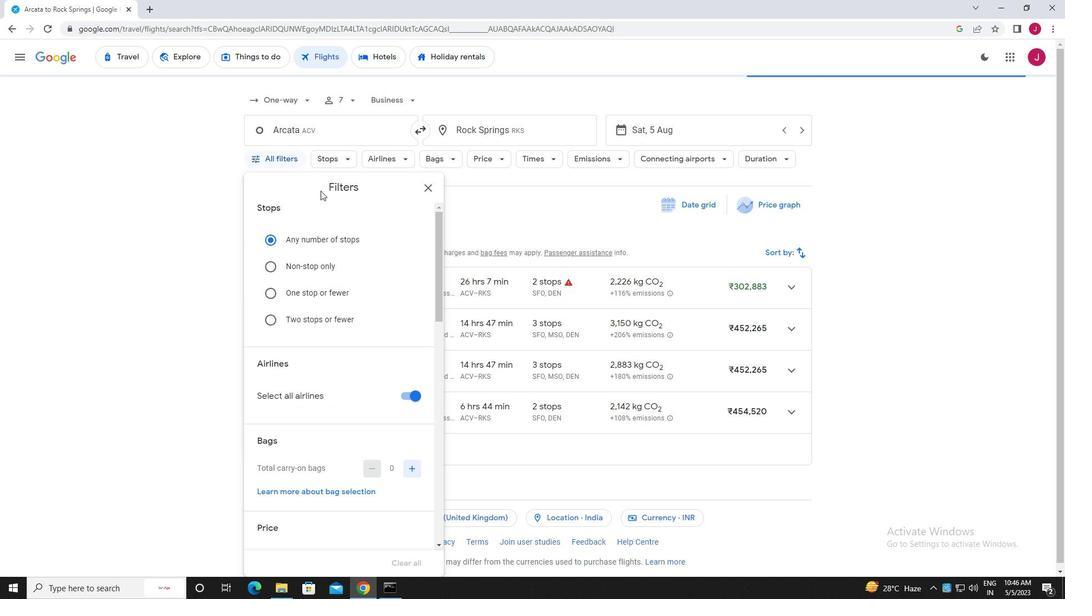 
Action: Mouse scrolled (335, 211) with delta (0, 0)
Screenshot: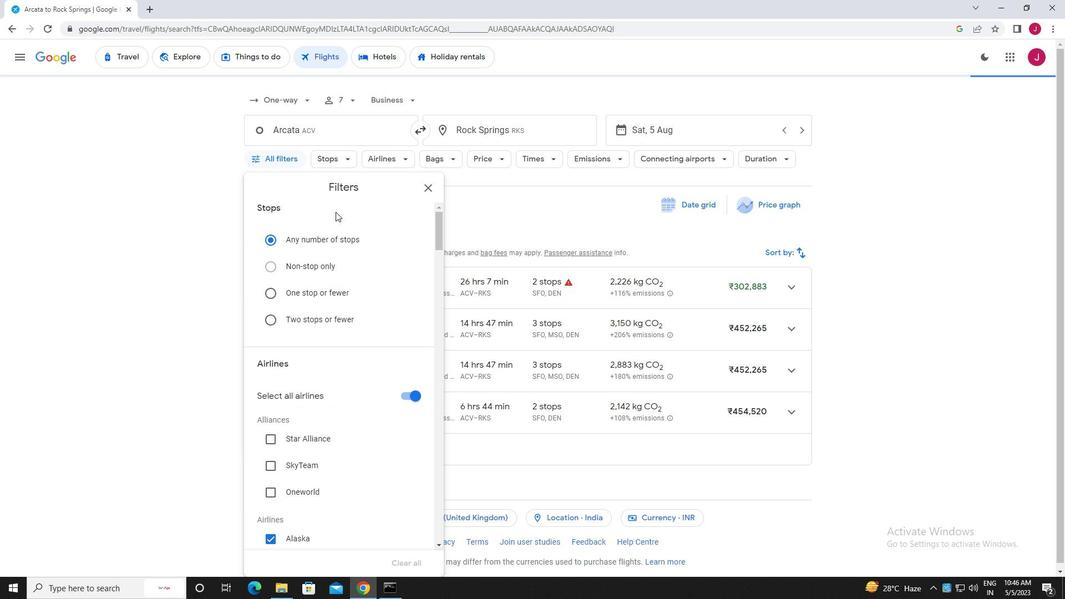 
Action: Mouse moved to (406, 285)
Screenshot: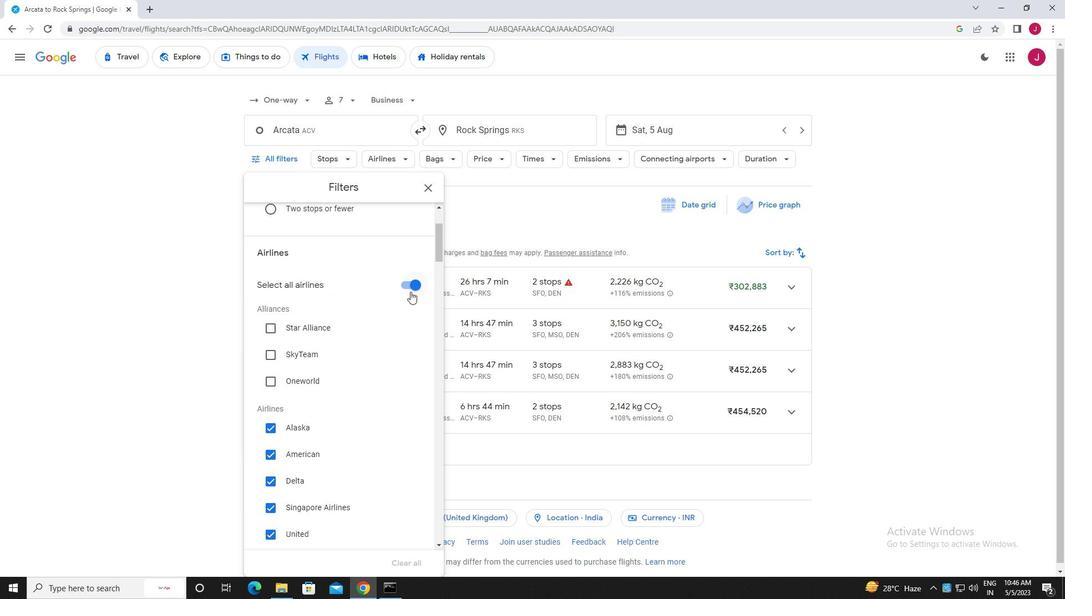 
Action: Mouse pressed left at (406, 285)
Screenshot: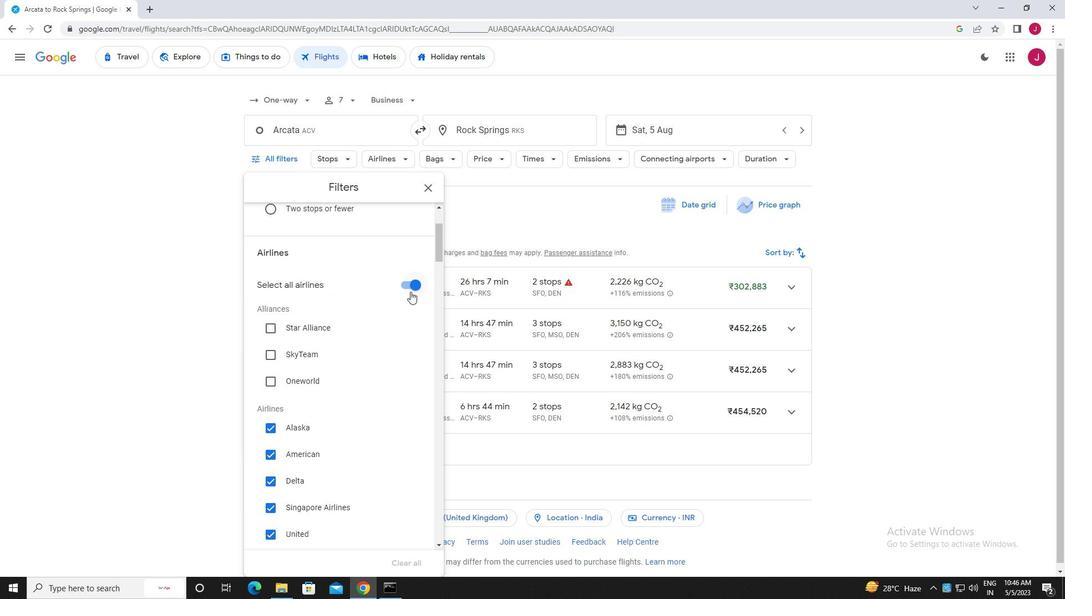 
Action: Mouse moved to (353, 267)
Screenshot: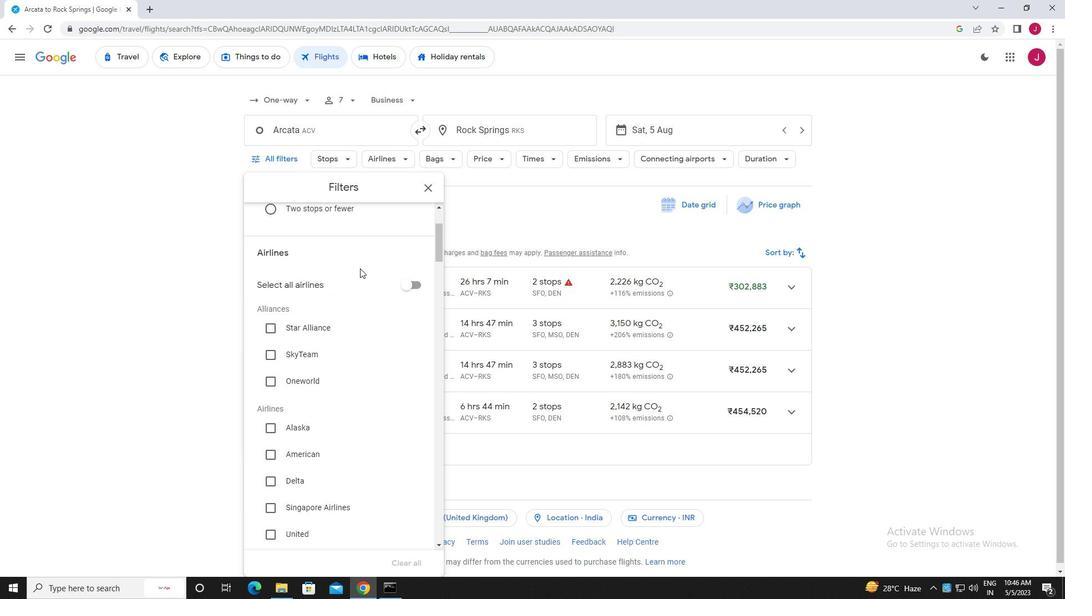 
Action: Mouse scrolled (353, 266) with delta (0, 0)
Screenshot: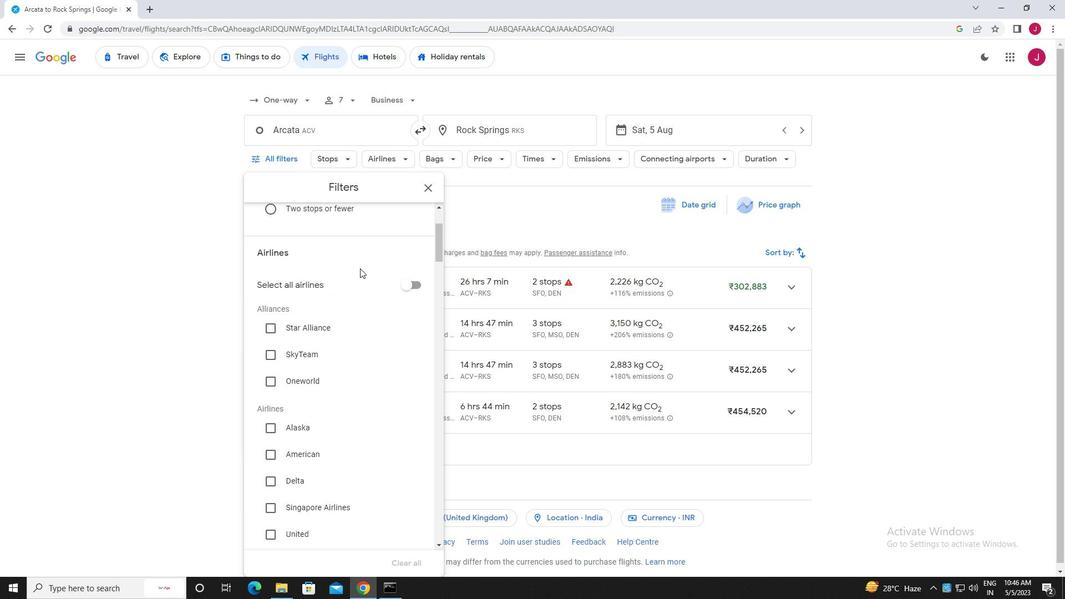 
Action: Mouse scrolled (353, 266) with delta (0, 0)
Screenshot: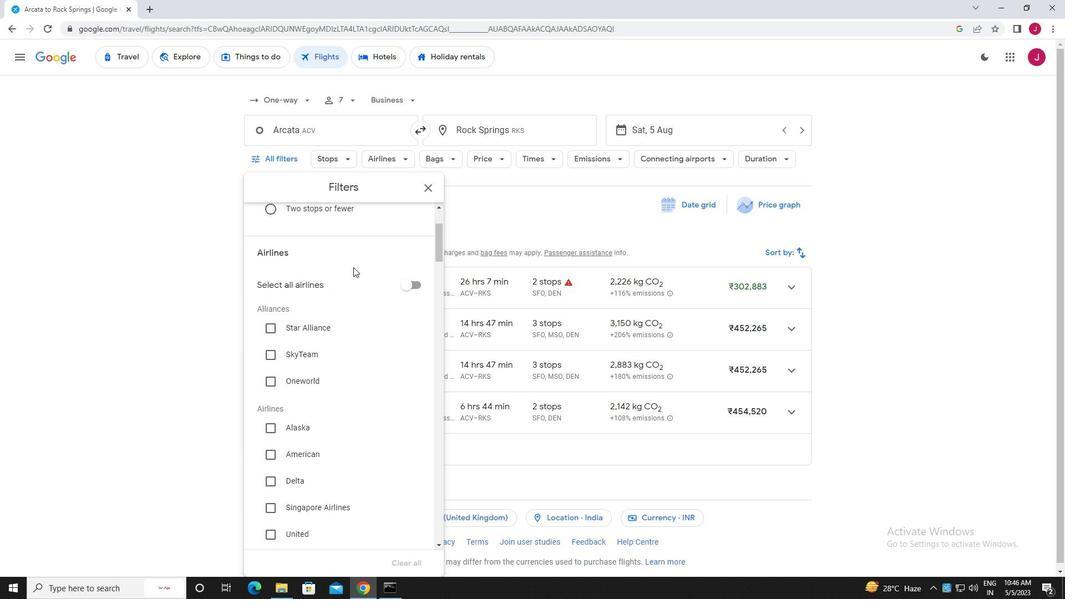 
Action: Mouse moved to (351, 265)
Screenshot: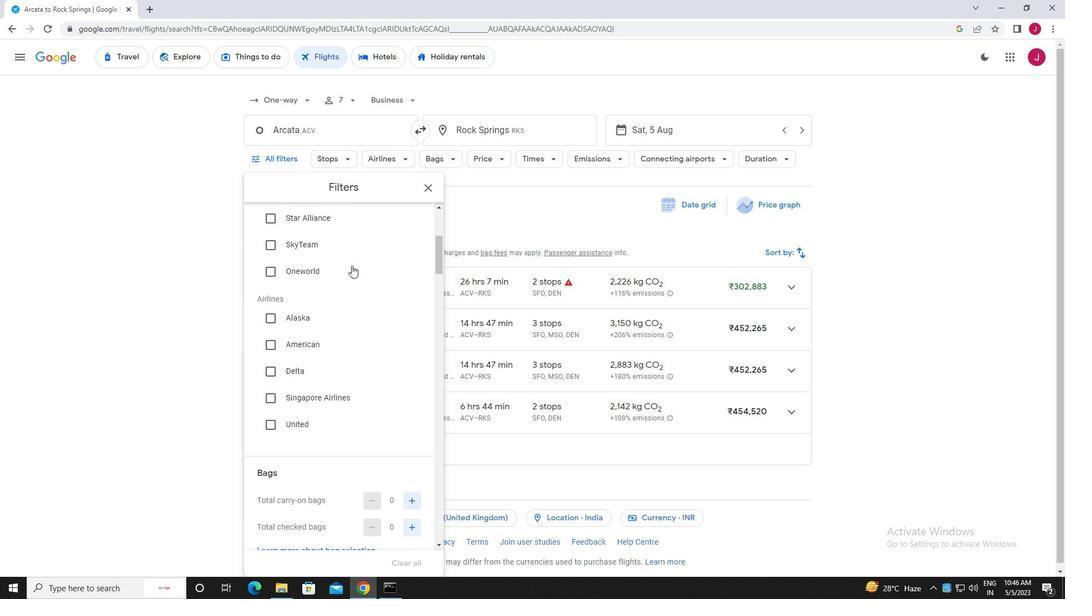 
Action: Mouse scrolled (351, 265) with delta (0, 0)
Screenshot: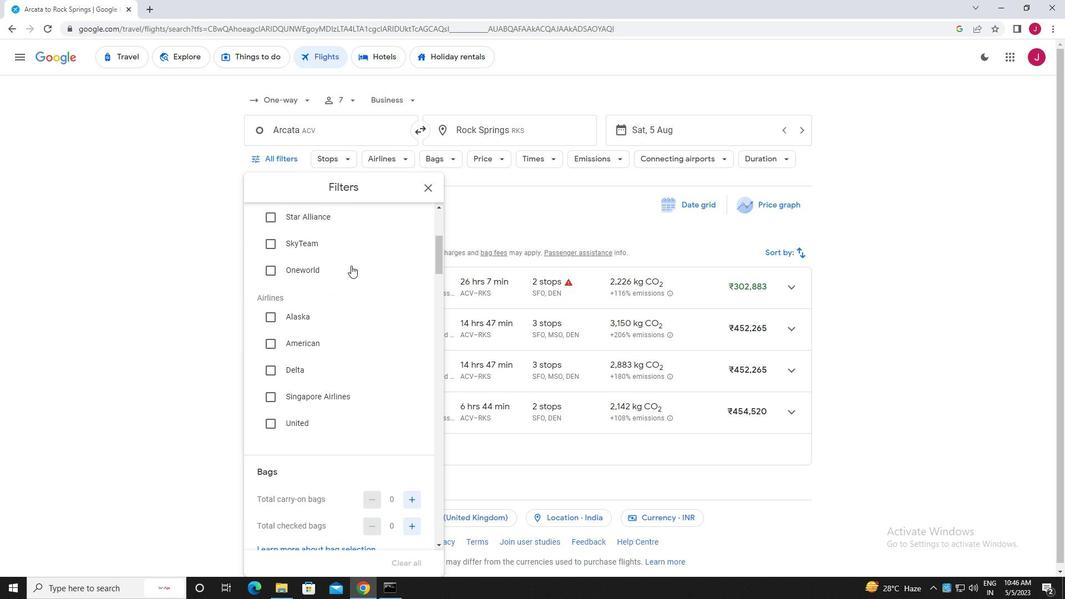 
Action: Mouse moved to (271, 367)
Screenshot: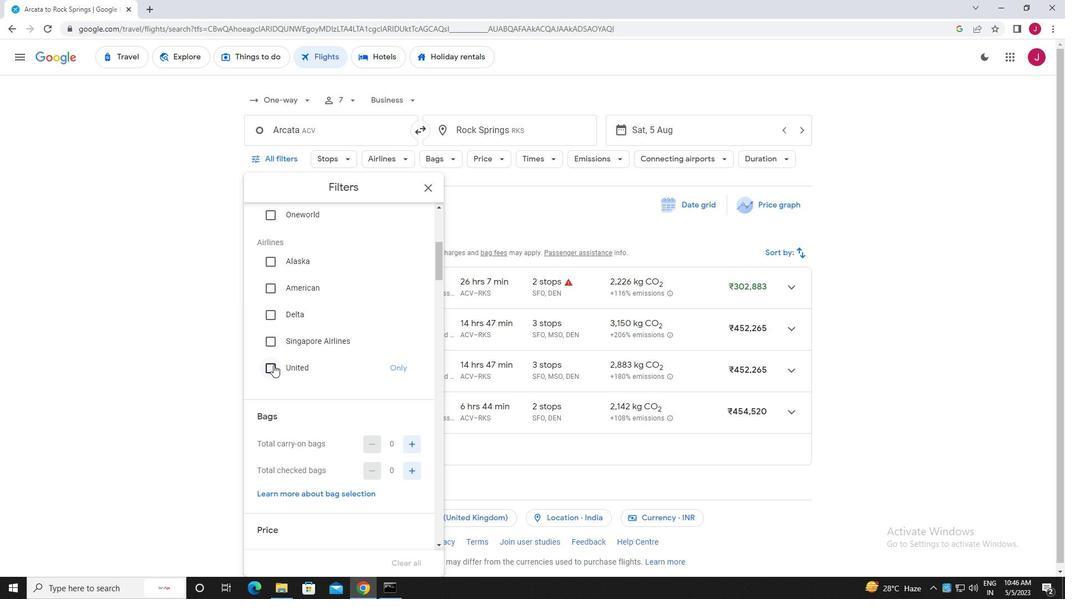 
Action: Mouse pressed left at (271, 367)
Screenshot: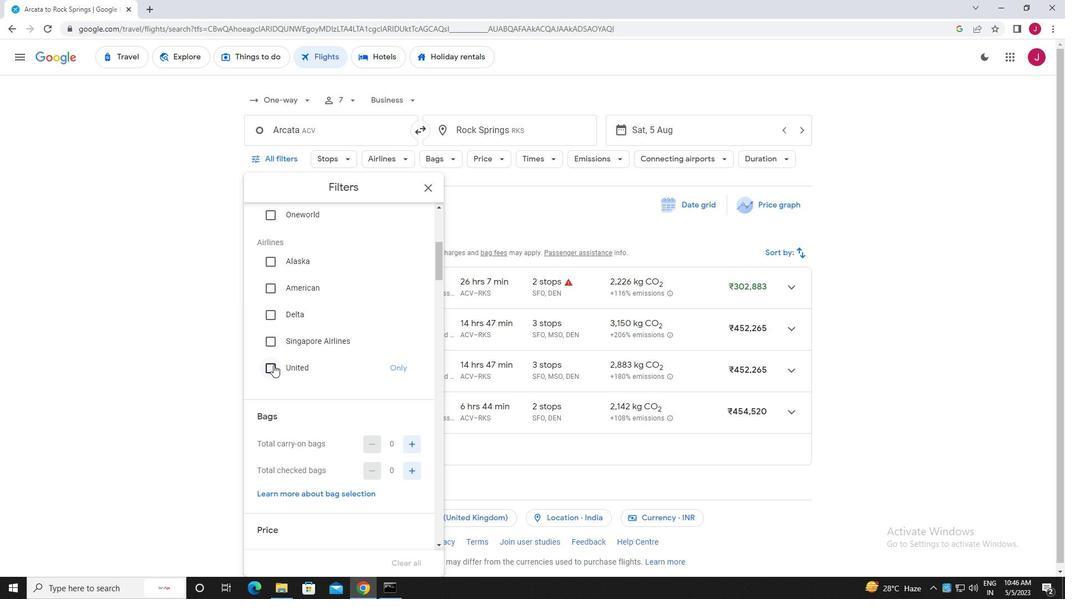 
Action: Mouse moved to (324, 332)
Screenshot: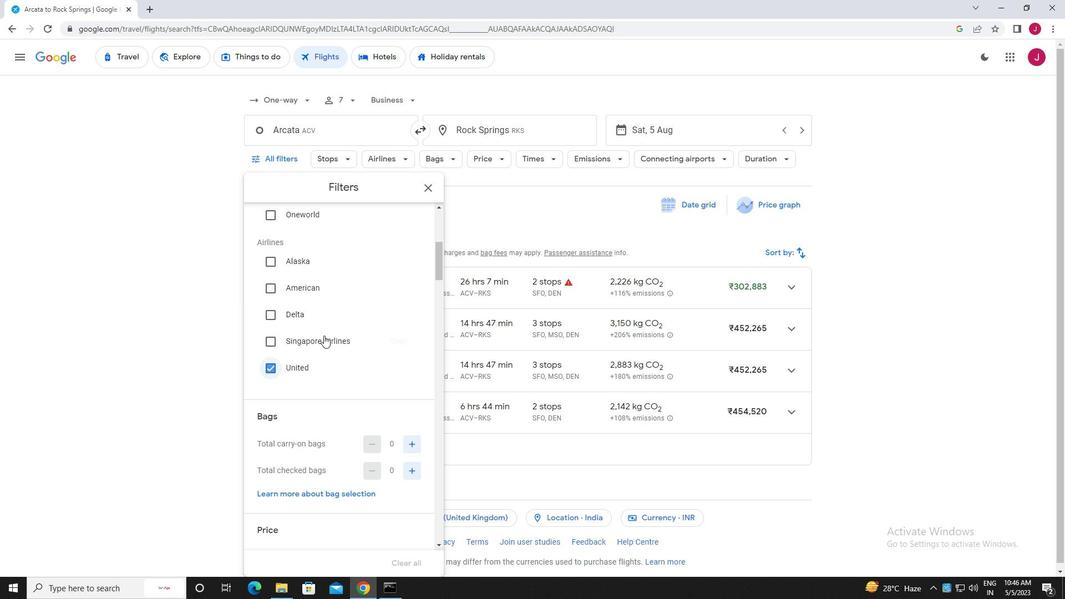 
Action: Mouse scrolled (324, 331) with delta (0, 0)
Screenshot: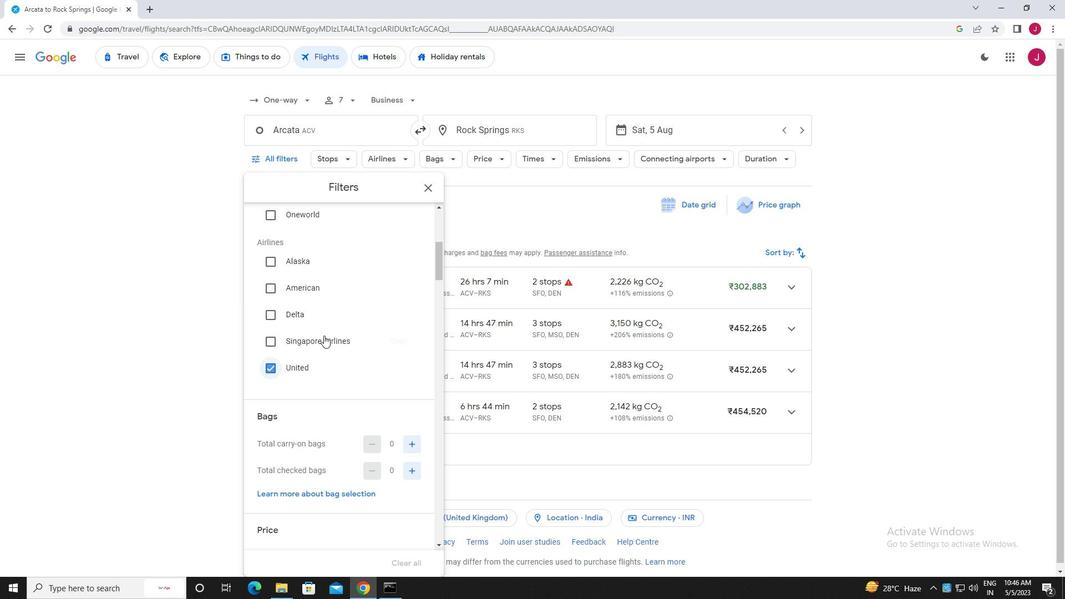 
Action: Mouse scrolled (324, 331) with delta (0, 0)
Screenshot: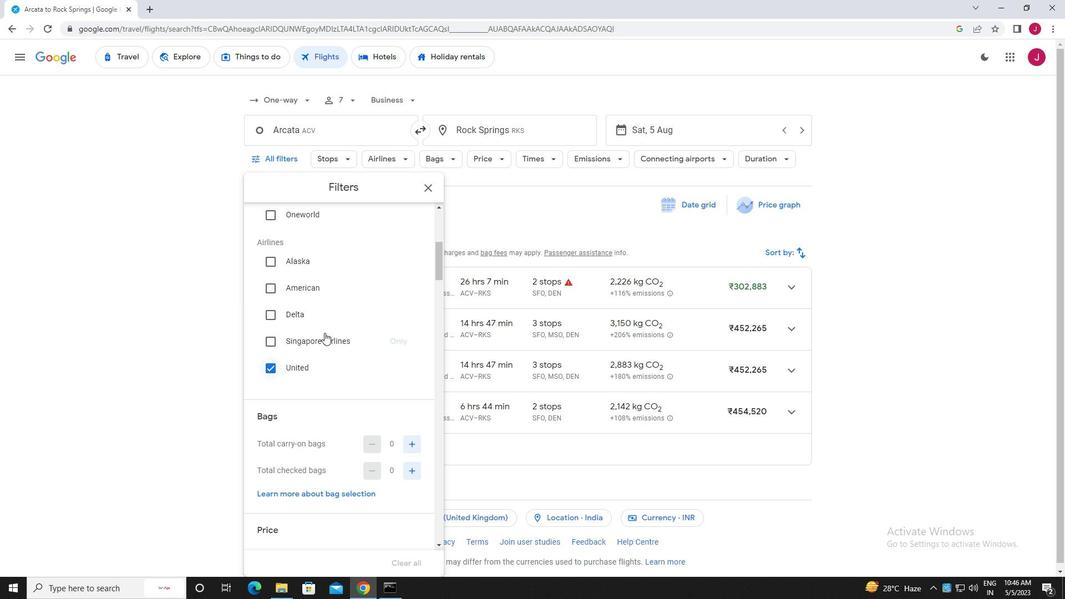 
Action: Mouse scrolled (324, 331) with delta (0, 0)
Screenshot: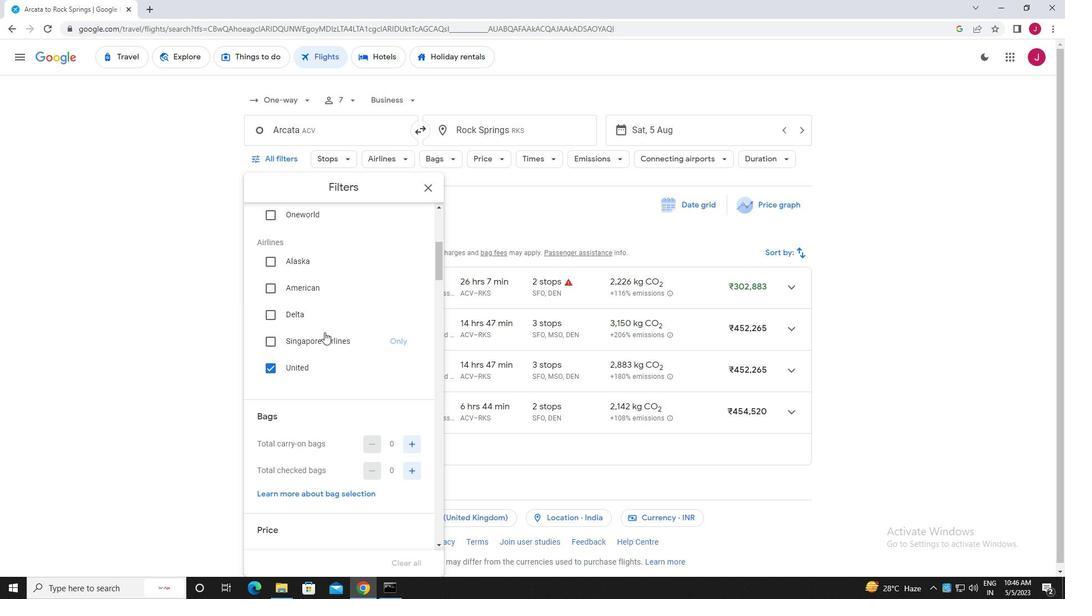 
Action: Mouse scrolled (324, 331) with delta (0, 0)
Screenshot: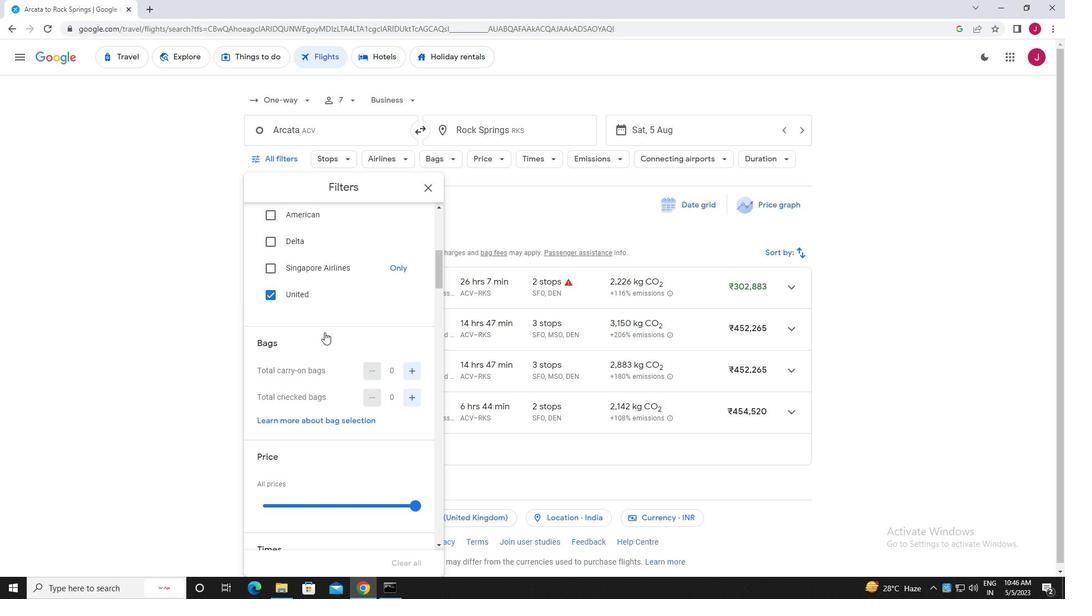 
Action: Mouse moved to (414, 247)
Screenshot: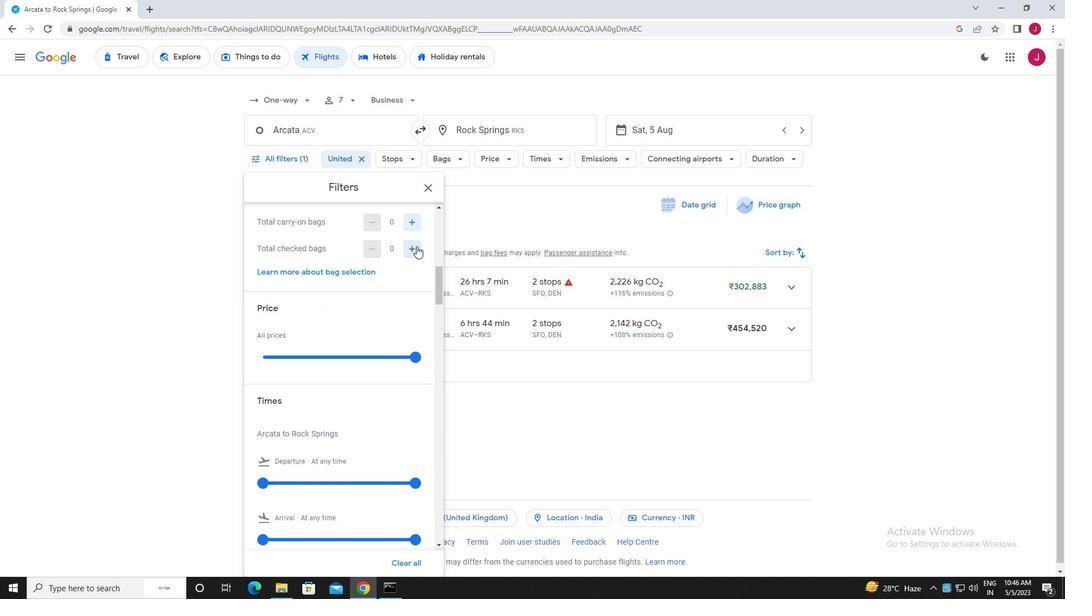 
Action: Mouse pressed left at (414, 247)
Screenshot: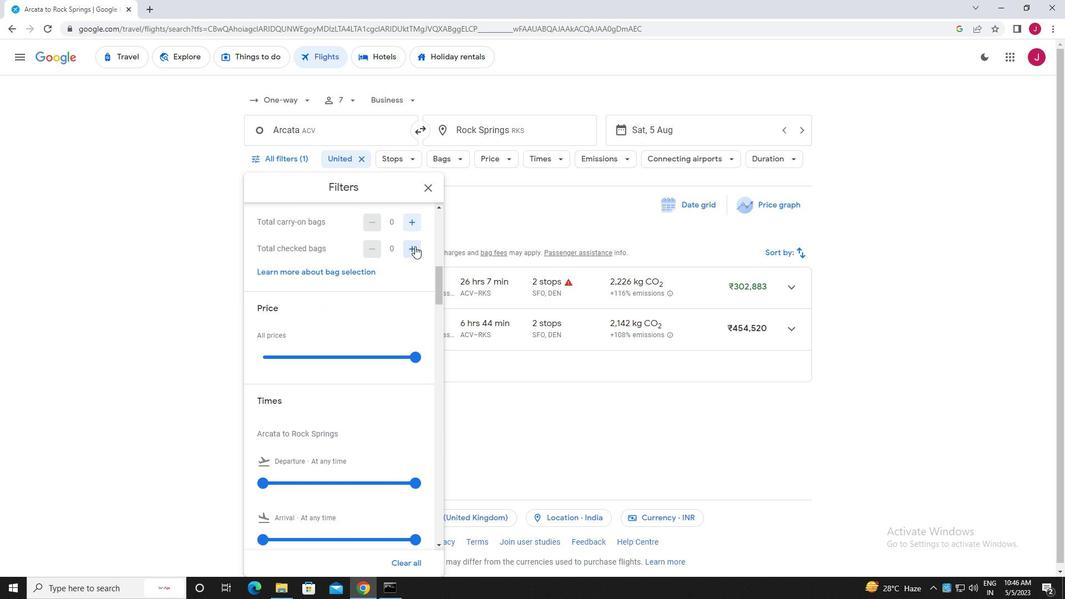 
Action: Mouse pressed left at (414, 247)
Screenshot: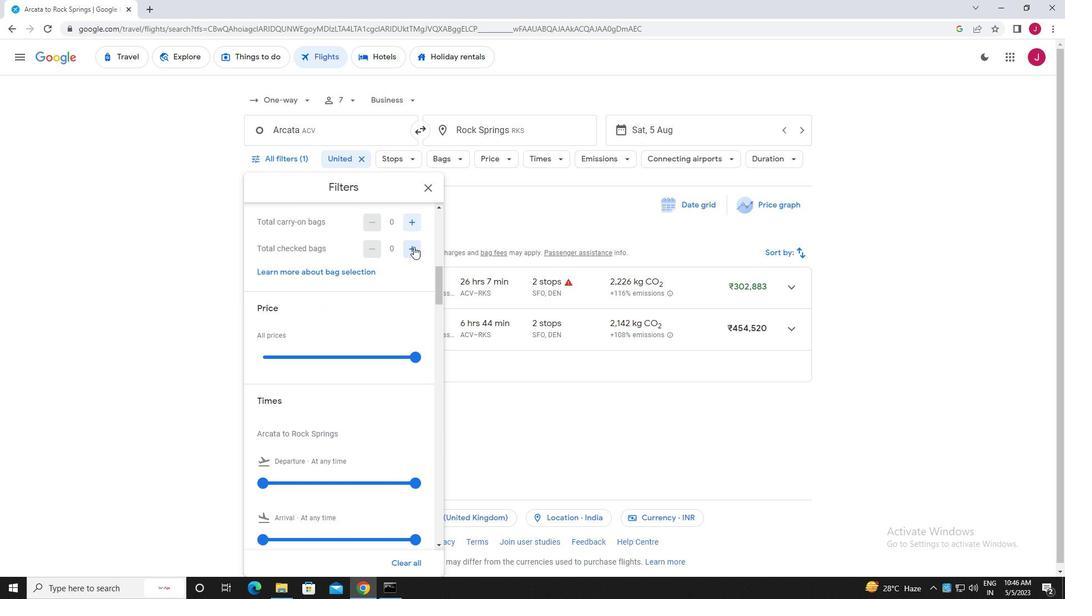 
Action: Mouse pressed left at (414, 247)
Screenshot: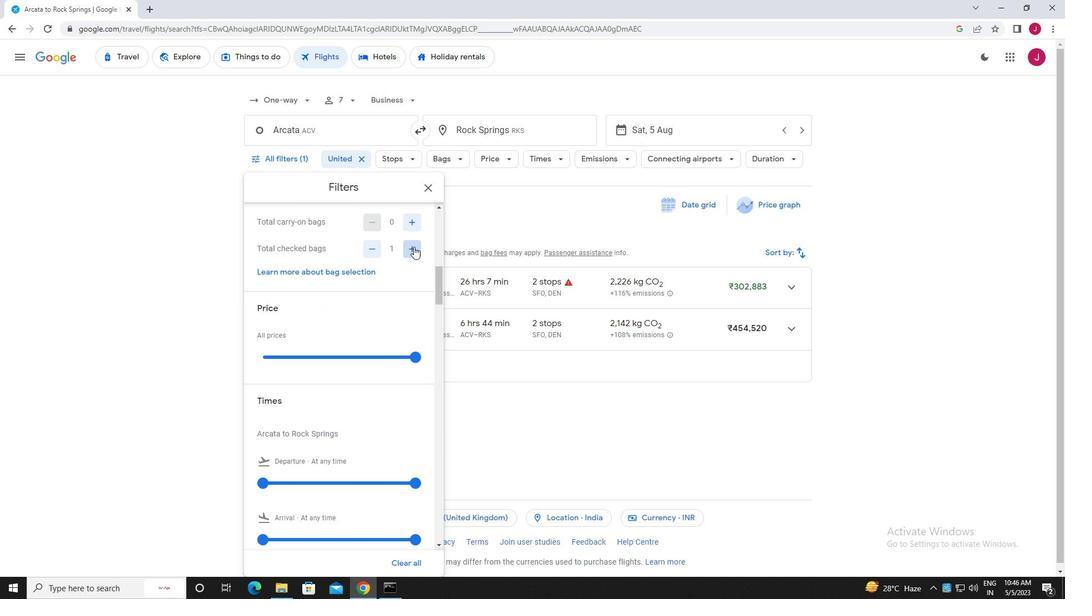 
Action: Mouse pressed left at (414, 247)
Screenshot: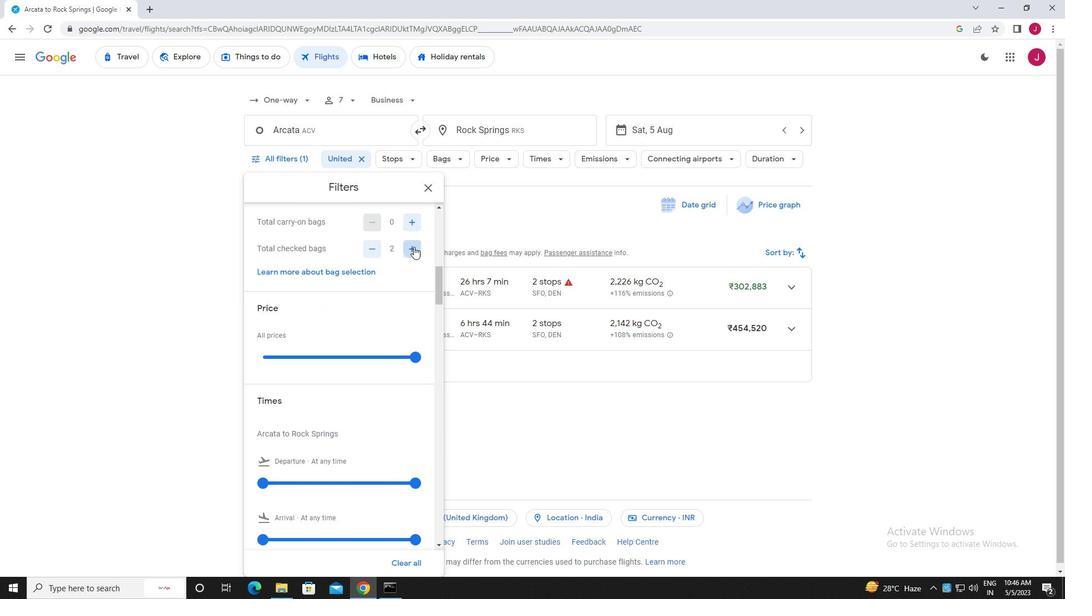 
Action: Mouse pressed left at (414, 247)
Screenshot: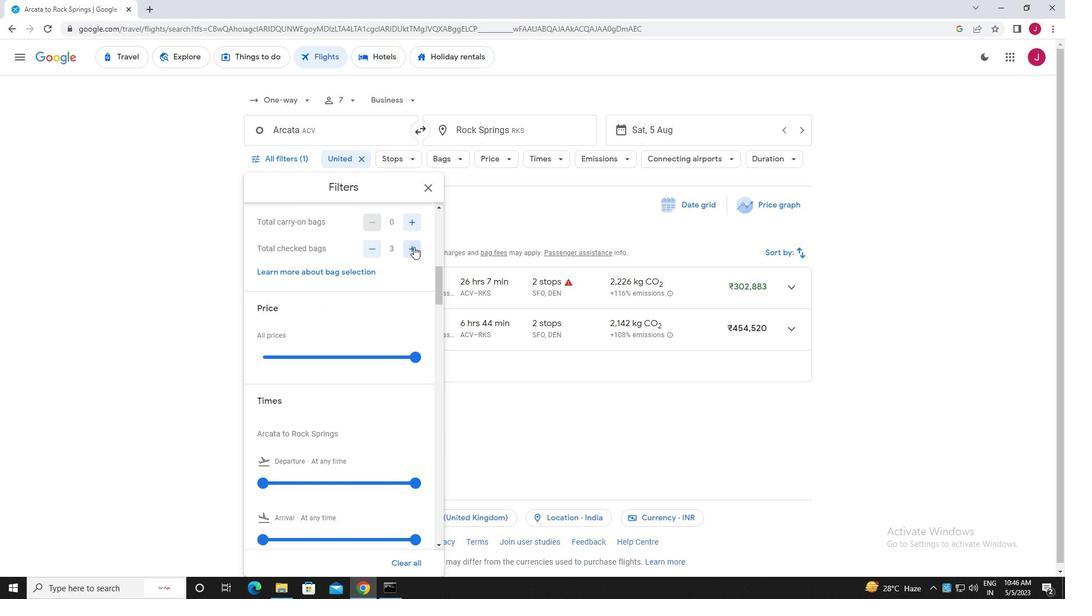 
Action: Mouse pressed left at (414, 247)
Screenshot: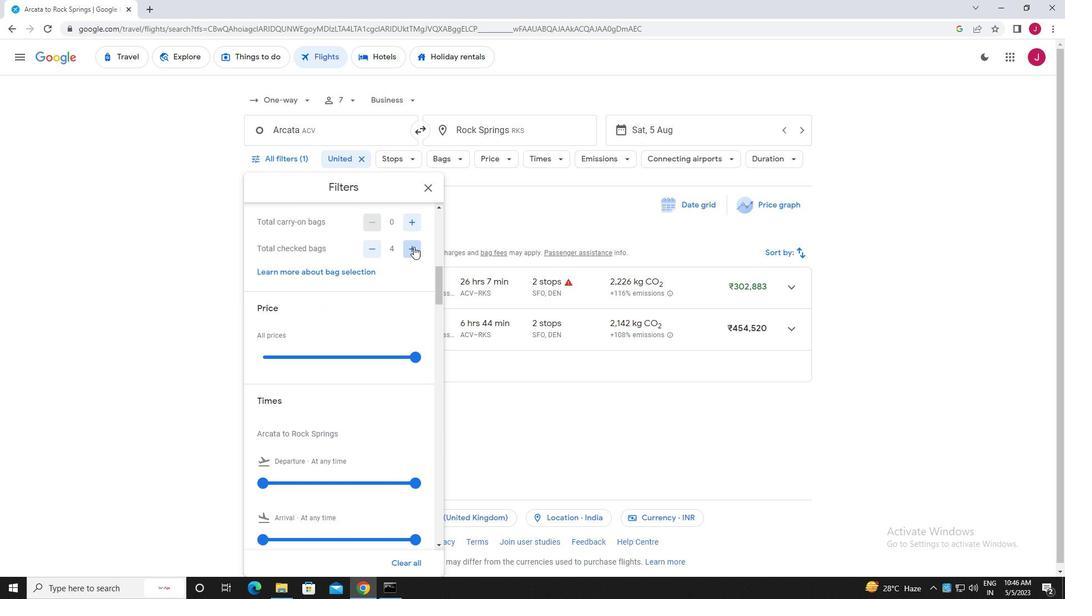 
Action: Mouse pressed left at (414, 247)
Screenshot: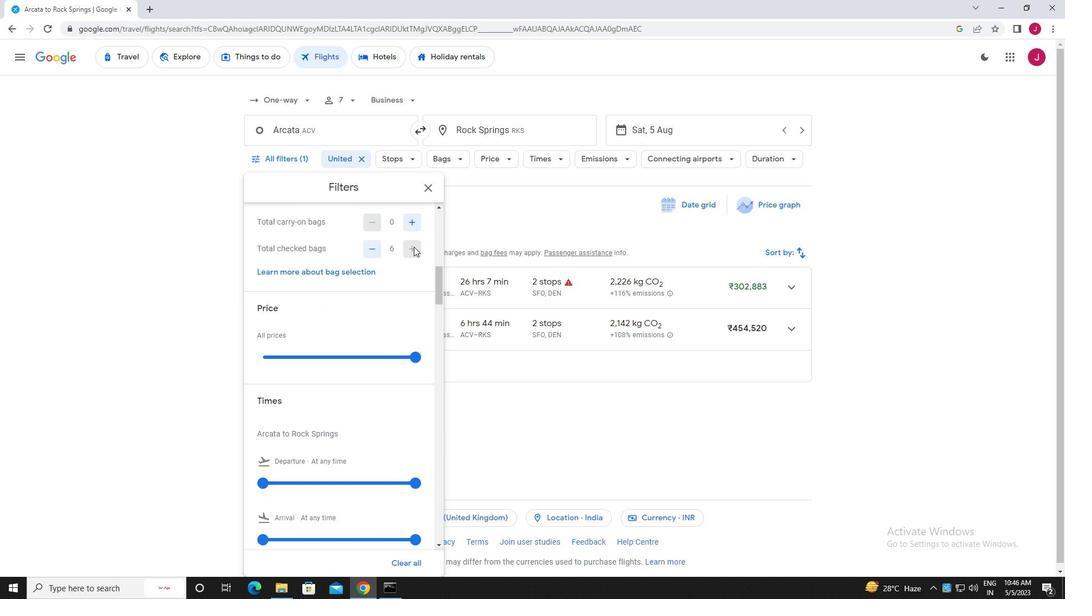 
Action: Mouse scrolled (414, 246) with delta (0, 0)
Screenshot: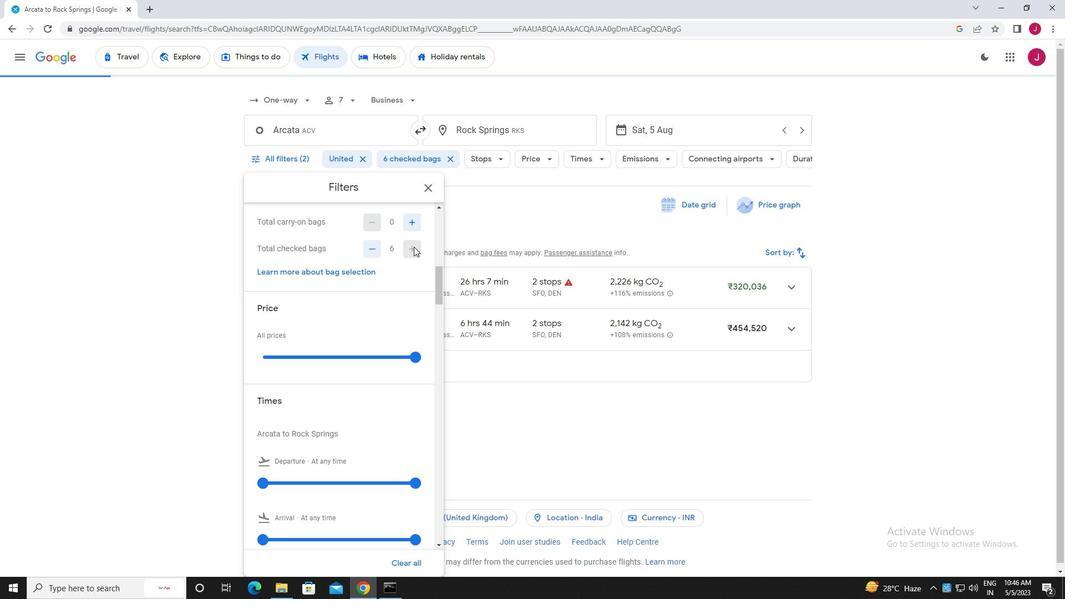 
Action: Mouse moved to (416, 297)
Screenshot: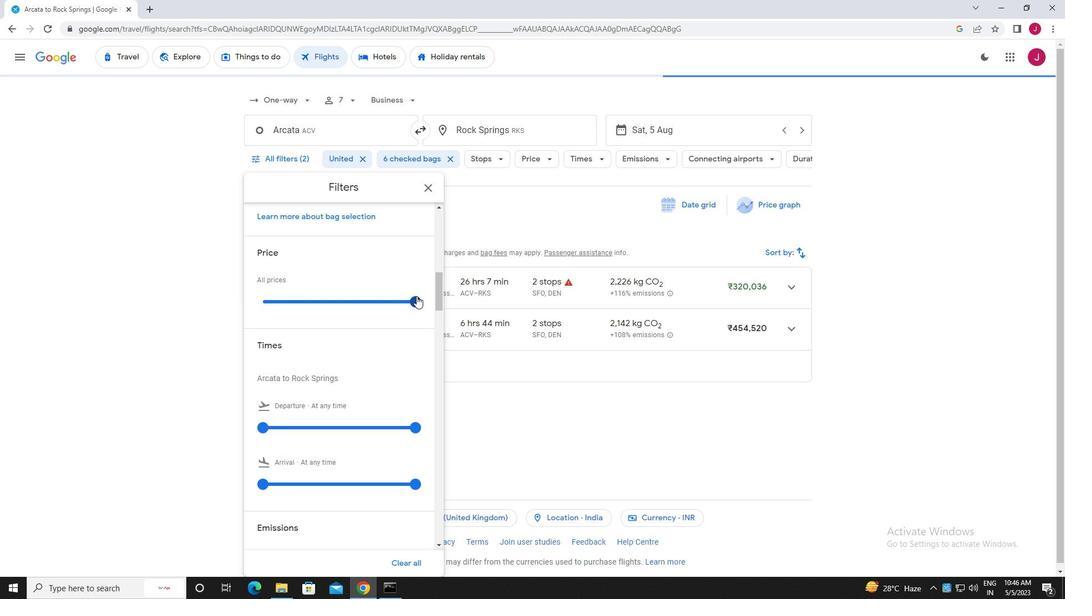 
Action: Mouse pressed left at (416, 297)
Screenshot: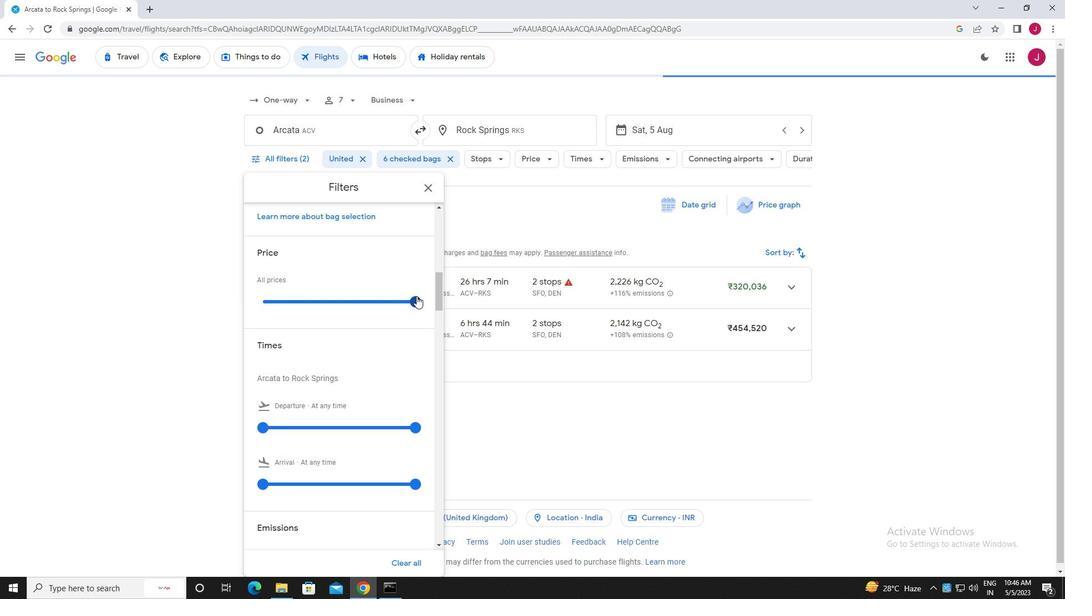 
Action: Mouse moved to (337, 293)
Screenshot: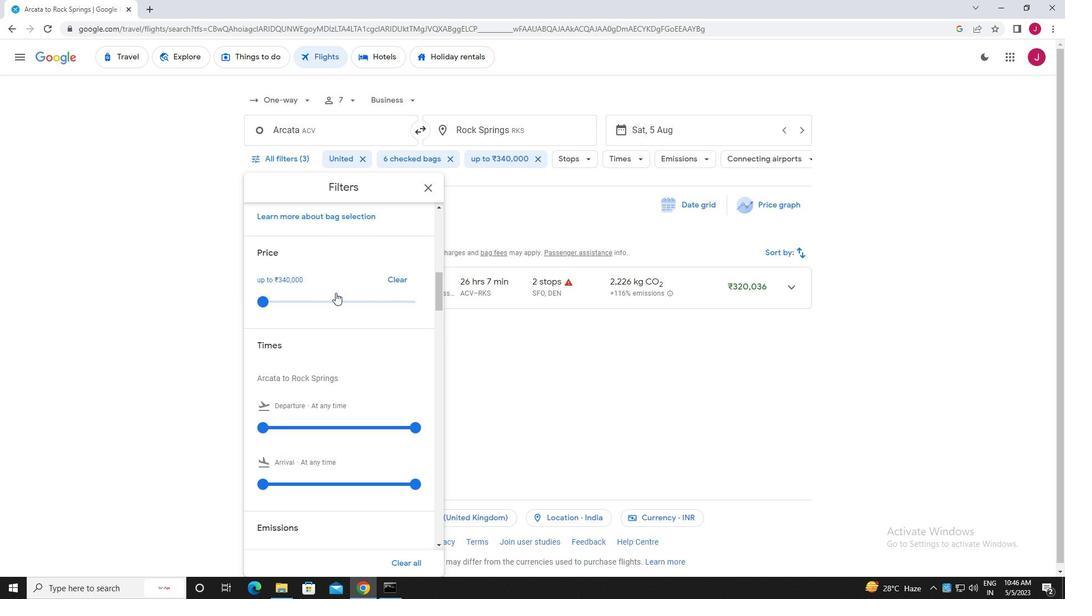 
Action: Mouse scrolled (337, 292) with delta (0, 0)
Screenshot: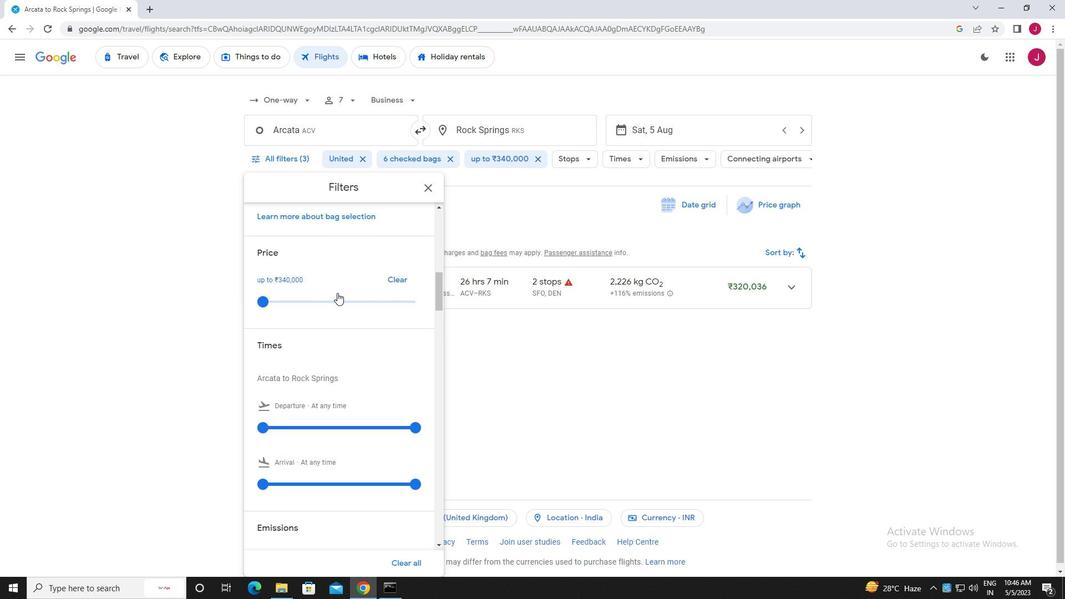 
Action: Mouse scrolled (337, 292) with delta (0, 0)
Screenshot: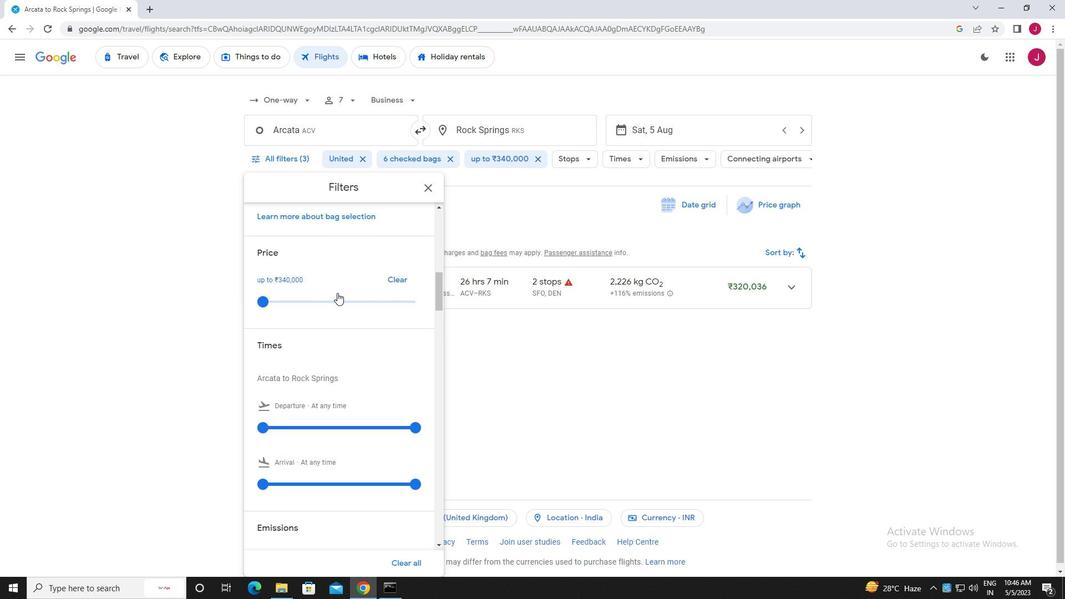 
Action: Mouse moved to (266, 316)
Screenshot: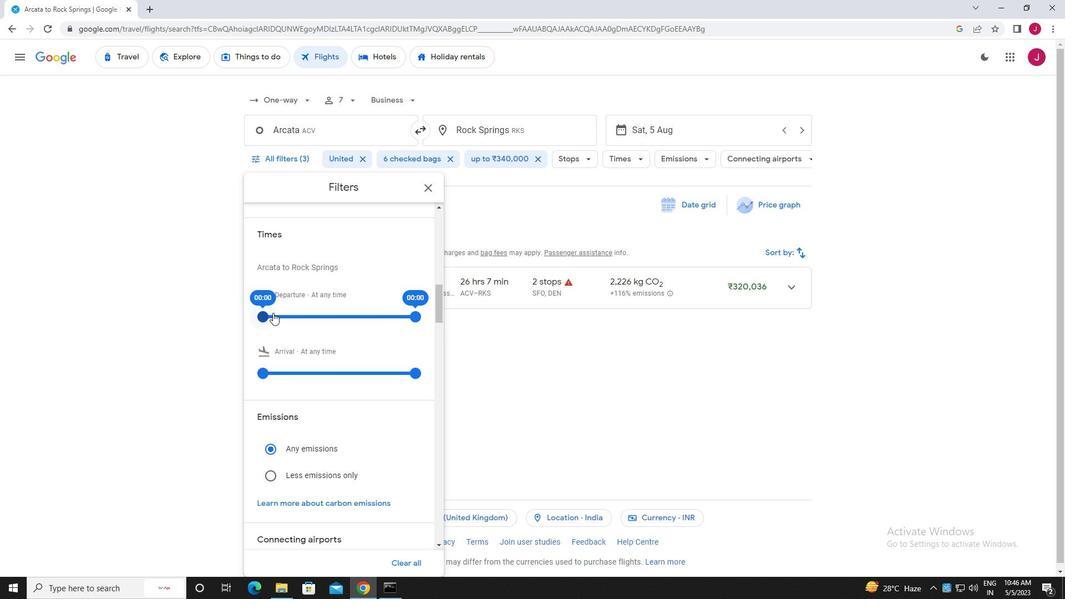 
Action: Mouse pressed left at (266, 316)
Screenshot: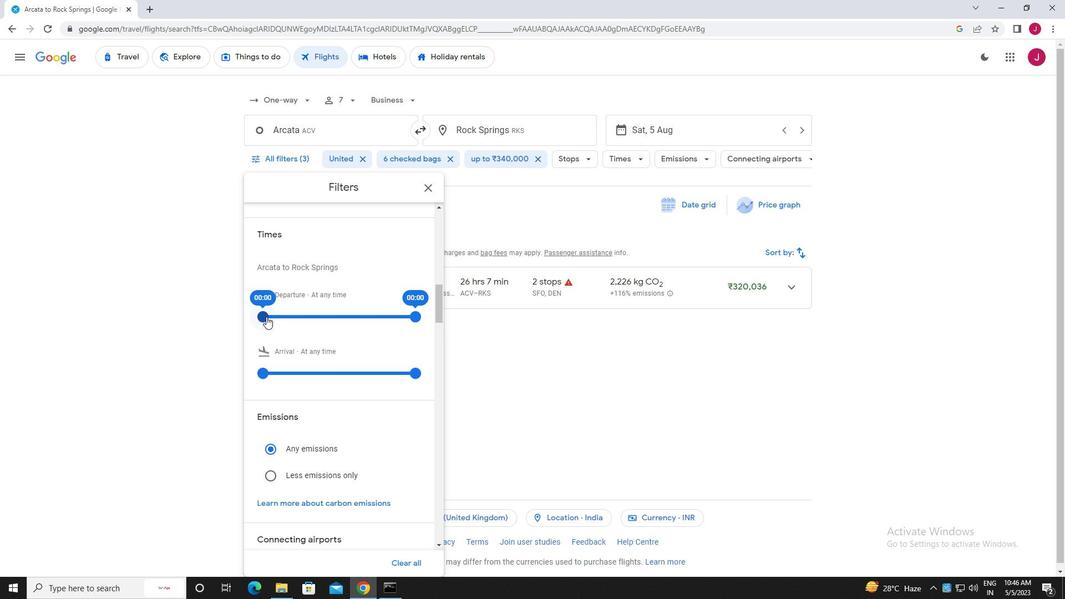 
Action: Mouse moved to (414, 316)
Screenshot: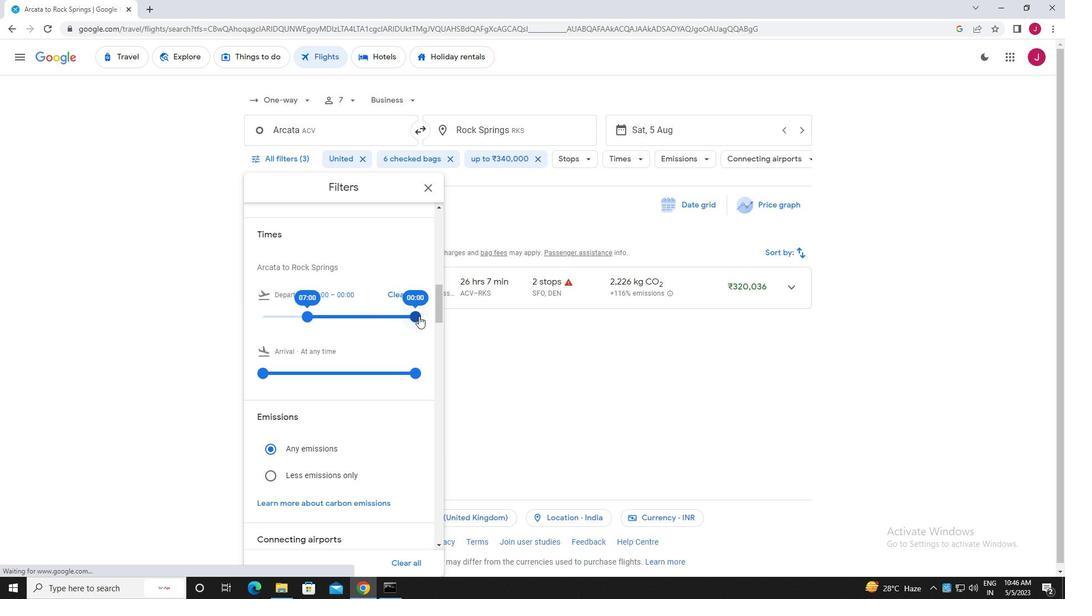 
Action: Mouse pressed left at (414, 316)
Screenshot: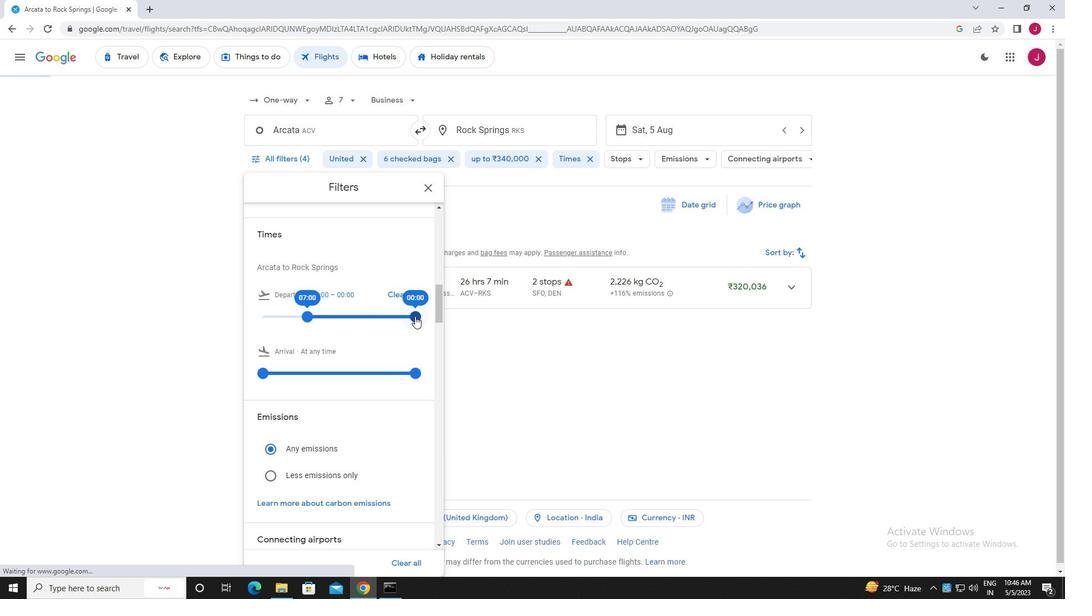 
Action: Mouse moved to (427, 188)
Screenshot: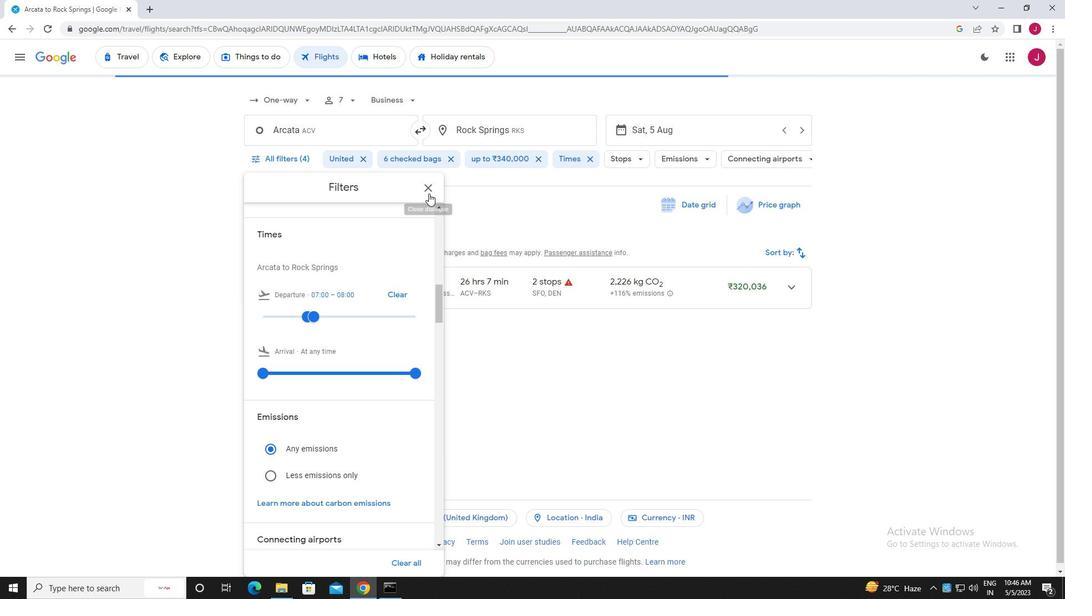 
Action: Mouse pressed left at (427, 188)
Screenshot: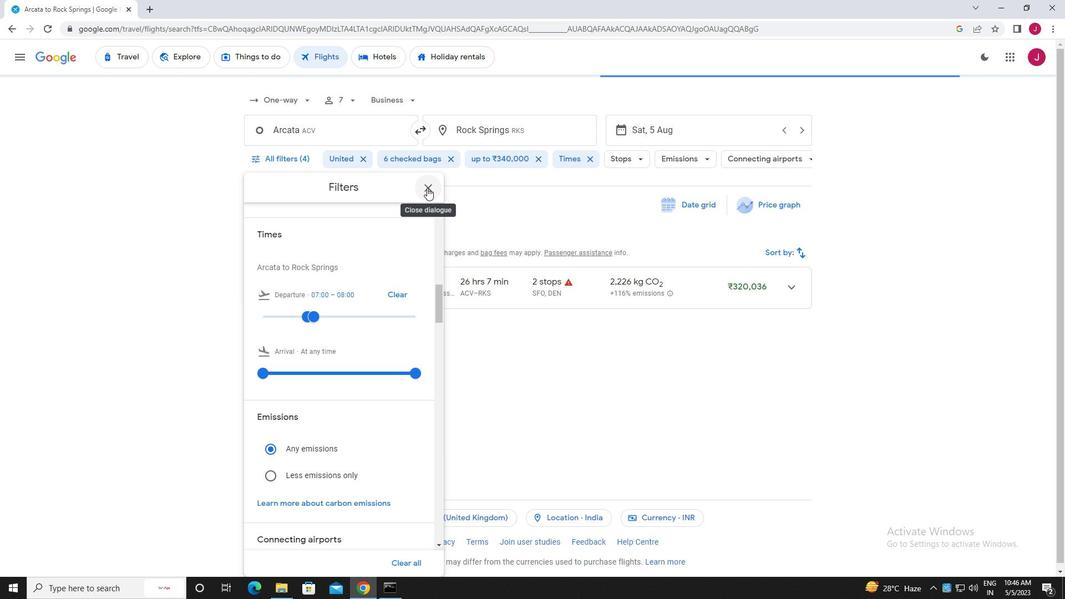 
Action: Mouse moved to (427, 188)
Screenshot: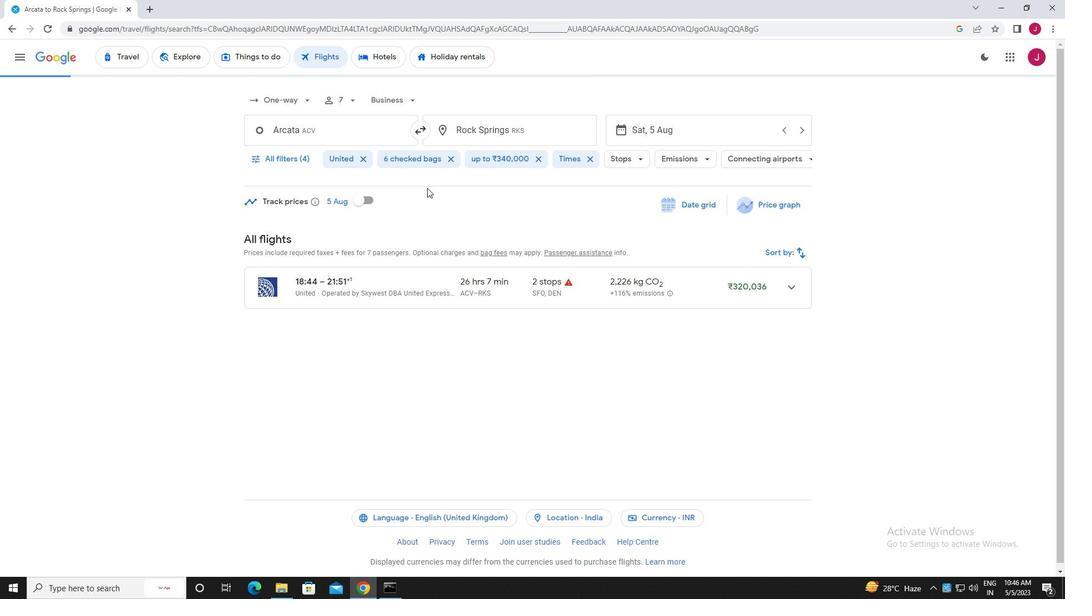 
